Task: Add a signature Ella Clark containing Best wishes for a prosperous new year, Ella Clark to email address softage.10@softage.net and add a label Employee engagement
Action: Mouse moved to (94, 103)
Screenshot: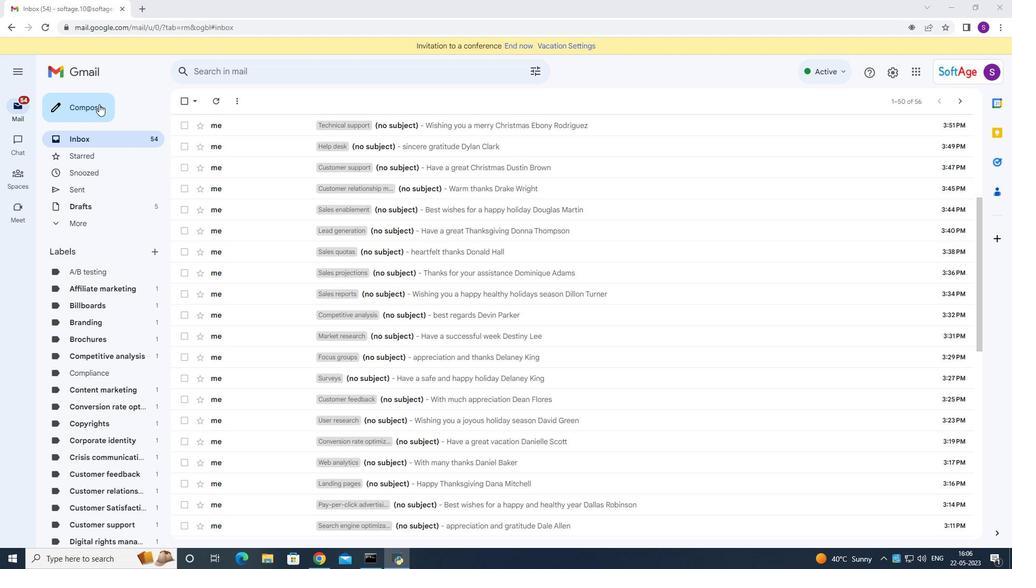 
Action: Mouse pressed left at (94, 103)
Screenshot: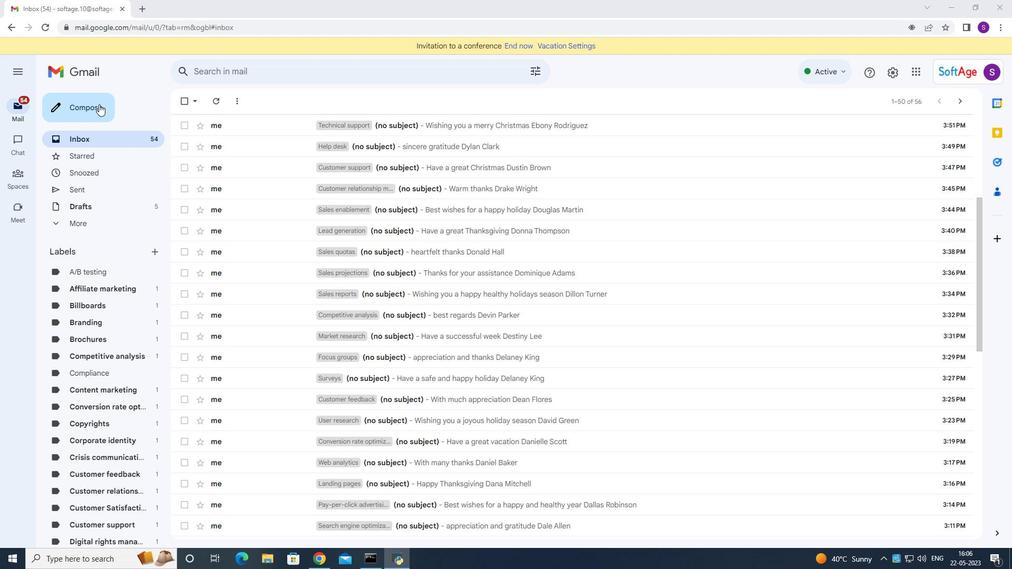 
Action: Mouse moved to (851, 535)
Screenshot: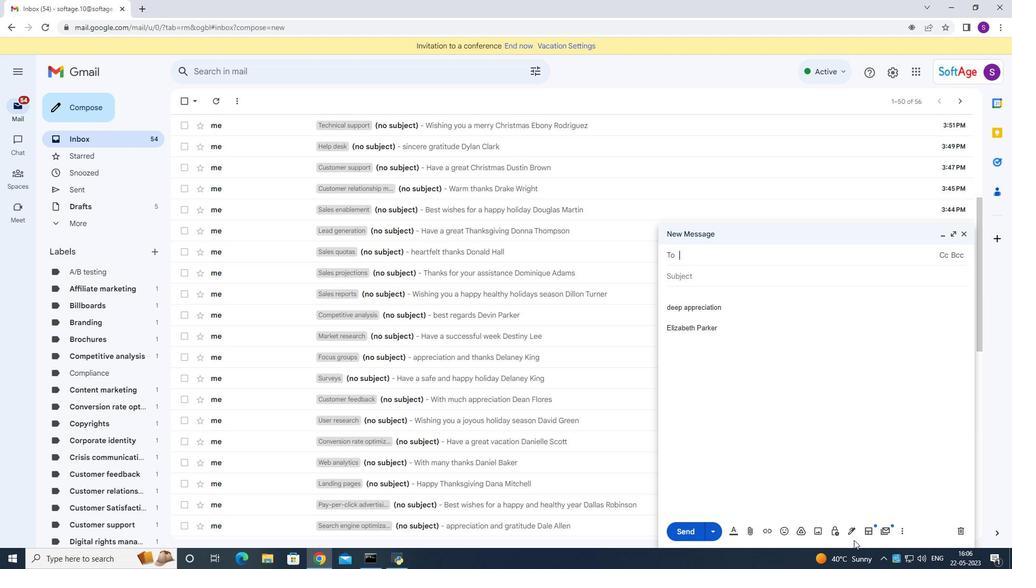 
Action: Mouse pressed left at (851, 535)
Screenshot: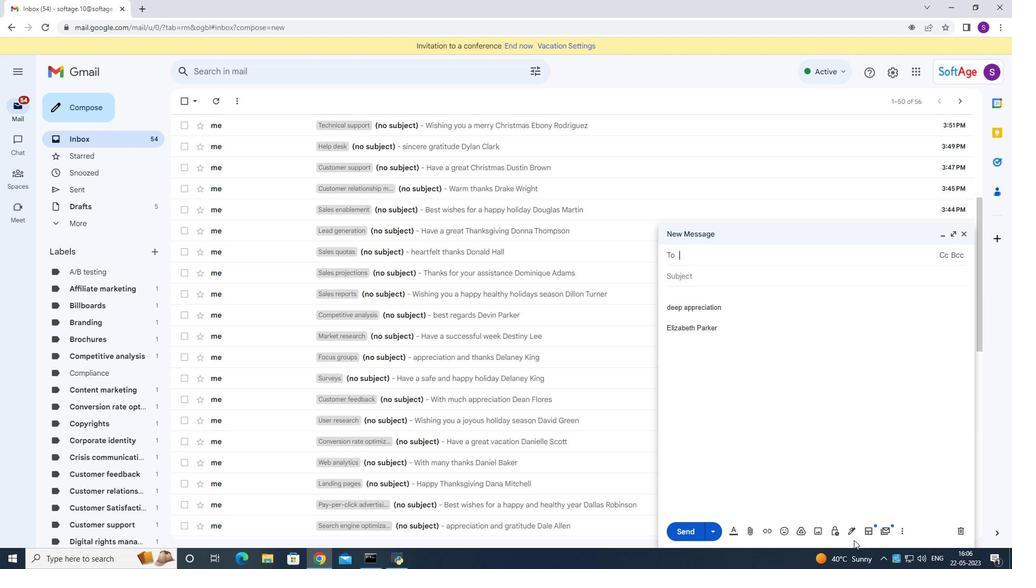 
Action: Mouse moved to (866, 472)
Screenshot: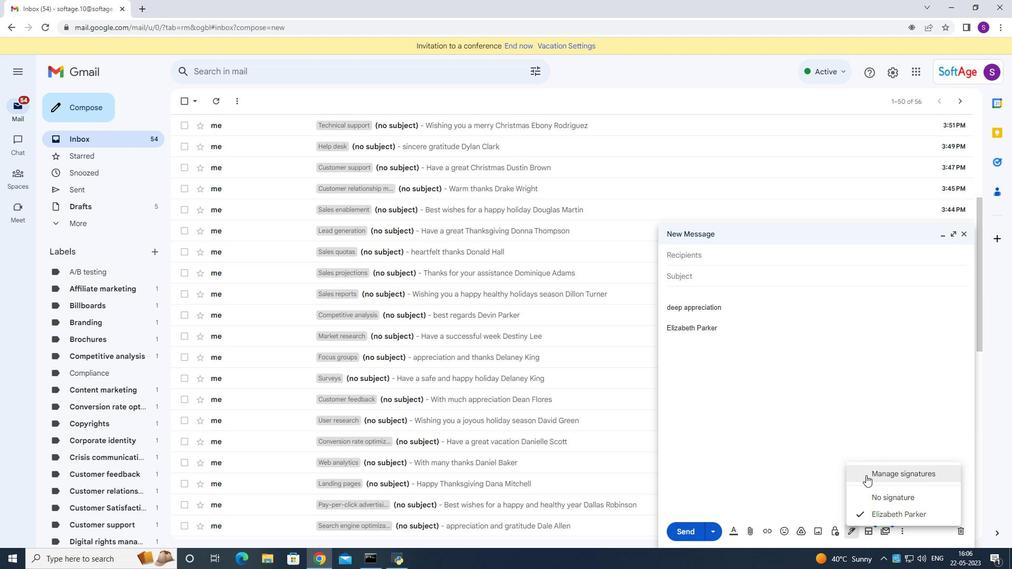 
Action: Mouse pressed left at (866, 472)
Screenshot: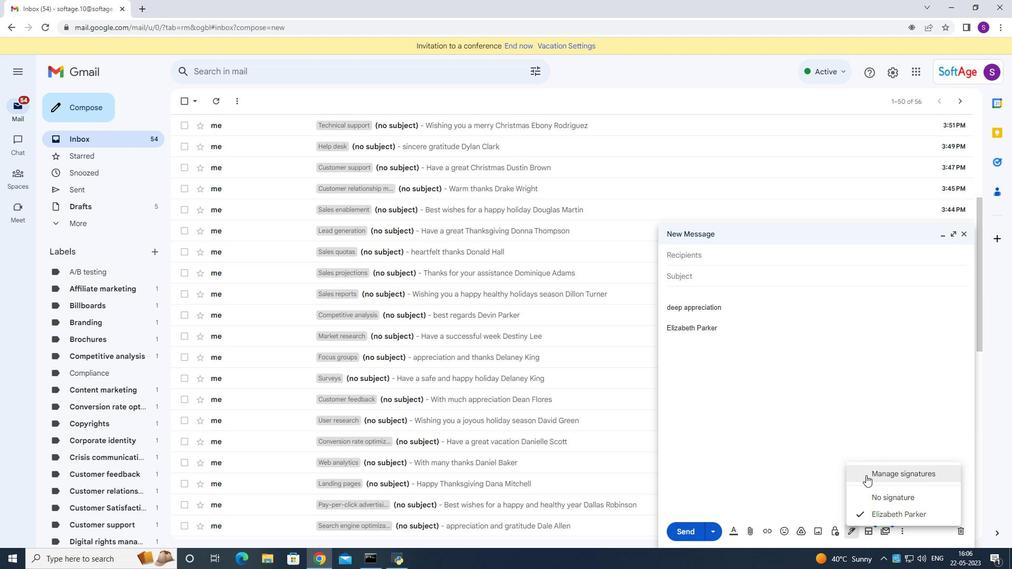 
Action: Mouse moved to (498, 295)
Screenshot: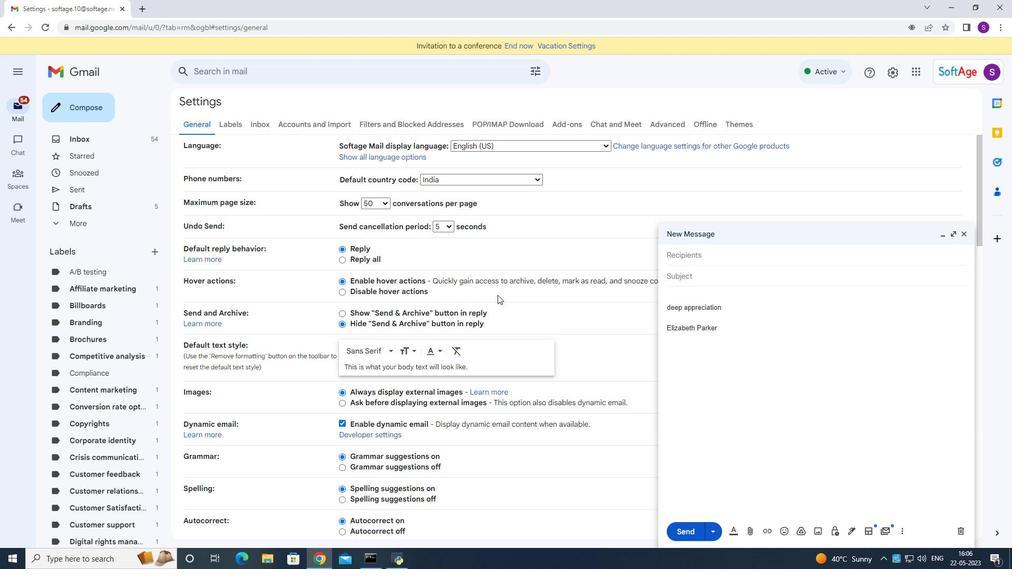 
Action: Mouse scrolled (498, 294) with delta (0, 0)
Screenshot: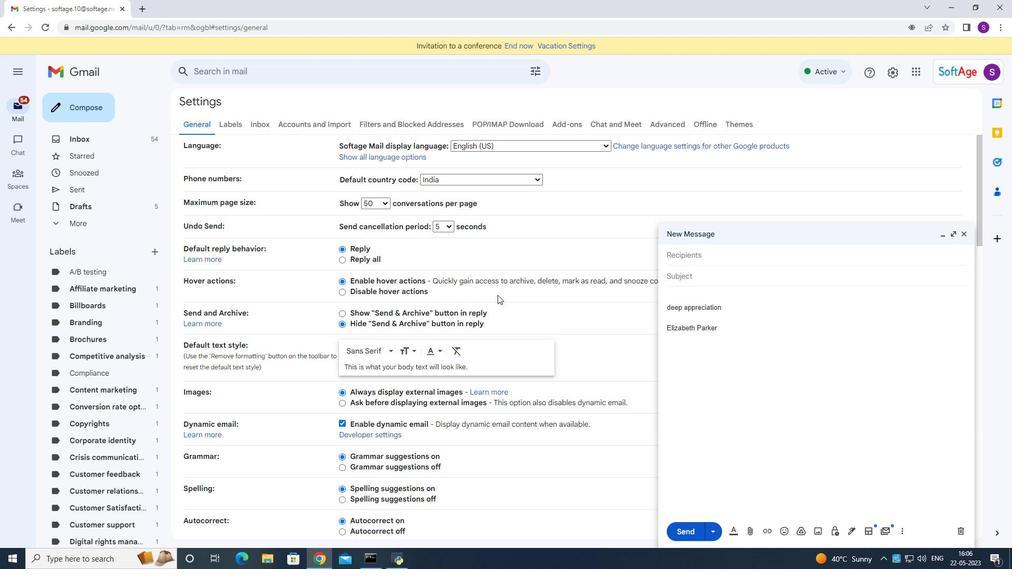 
Action: Mouse moved to (500, 298)
Screenshot: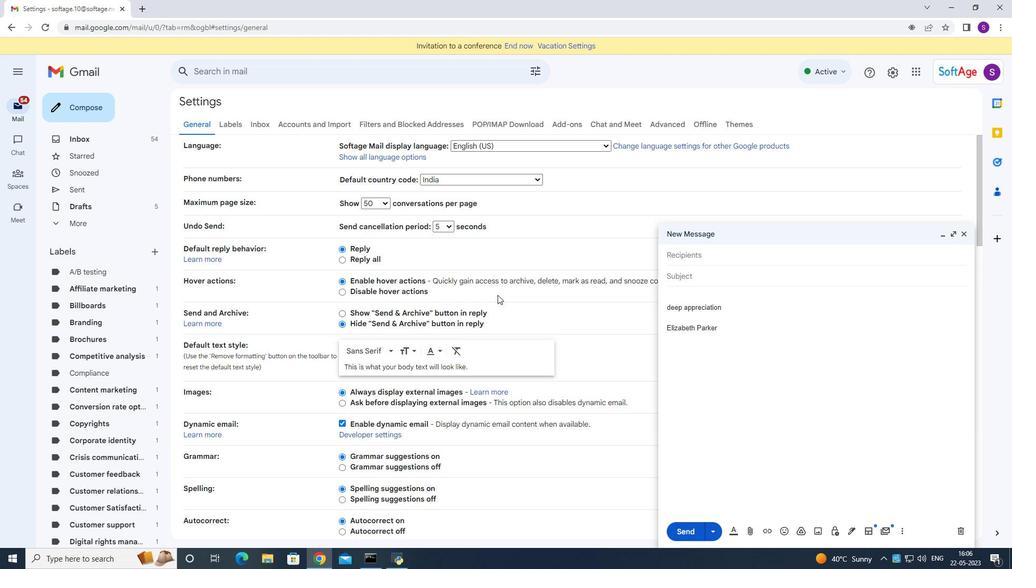 
Action: Mouse scrolled (500, 296) with delta (0, 0)
Screenshot: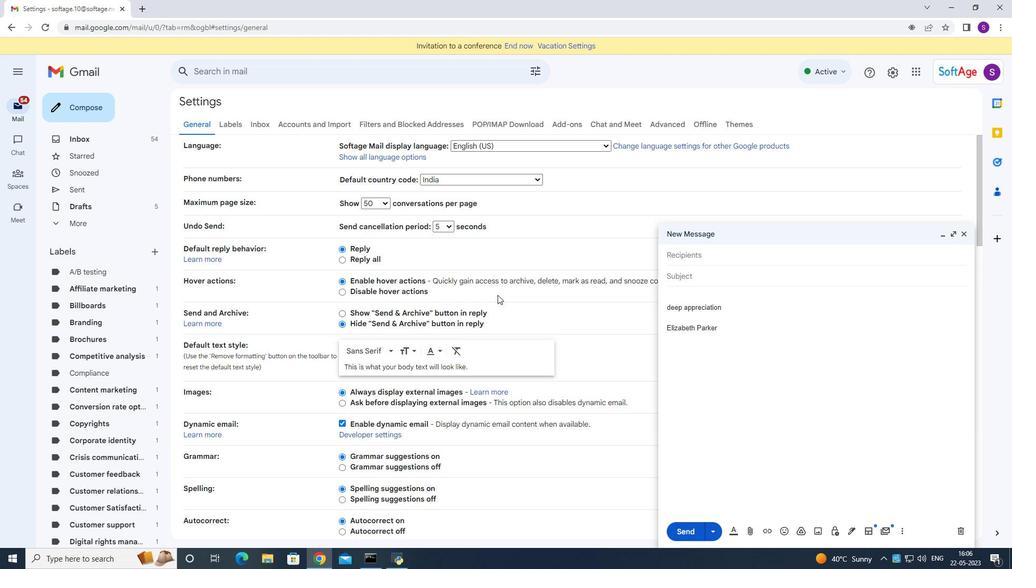 
Action: Mouse moved to (500, 299)
Screenshot: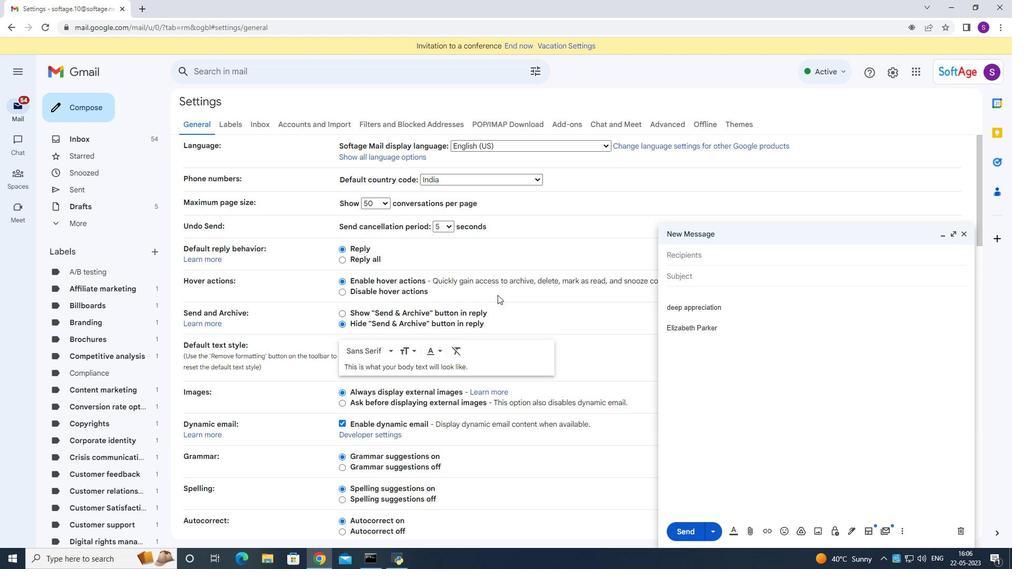 
Action: Mouse scrolled (500, 297) with delta (0, 0)
Screenshot: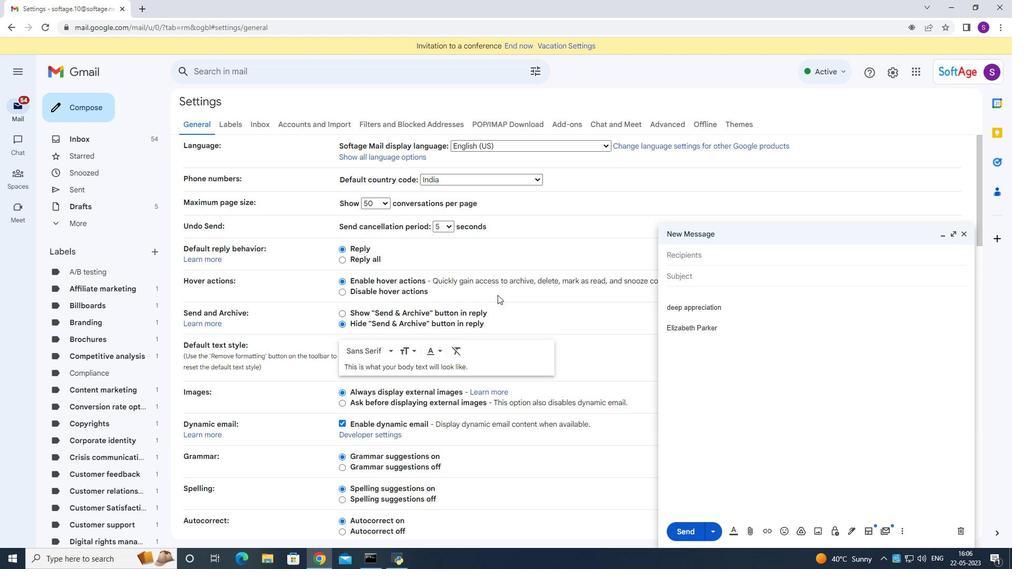 
Action: Mouse moved to (501, 299)
Screenshot: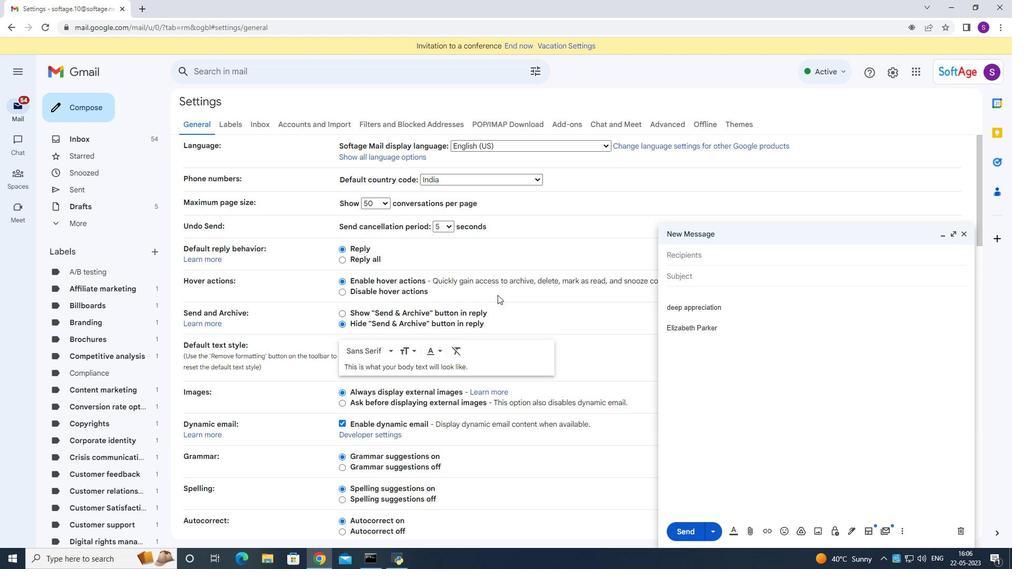 
Action: Mouse scrolled (501, 298) with delta (0, 0)
Screenshot: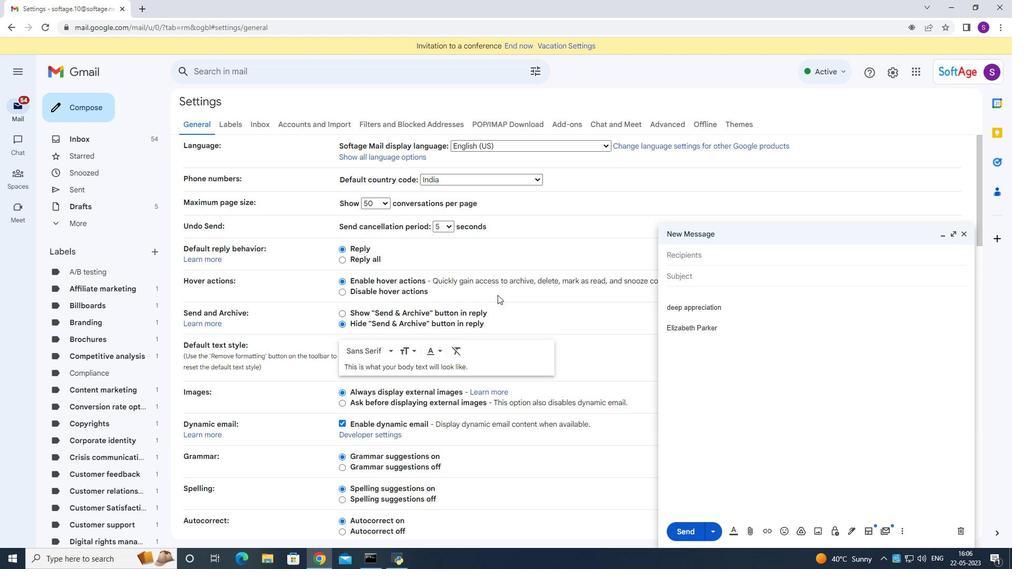 
Action: Mouse moved to (501, 300)
Screenshot: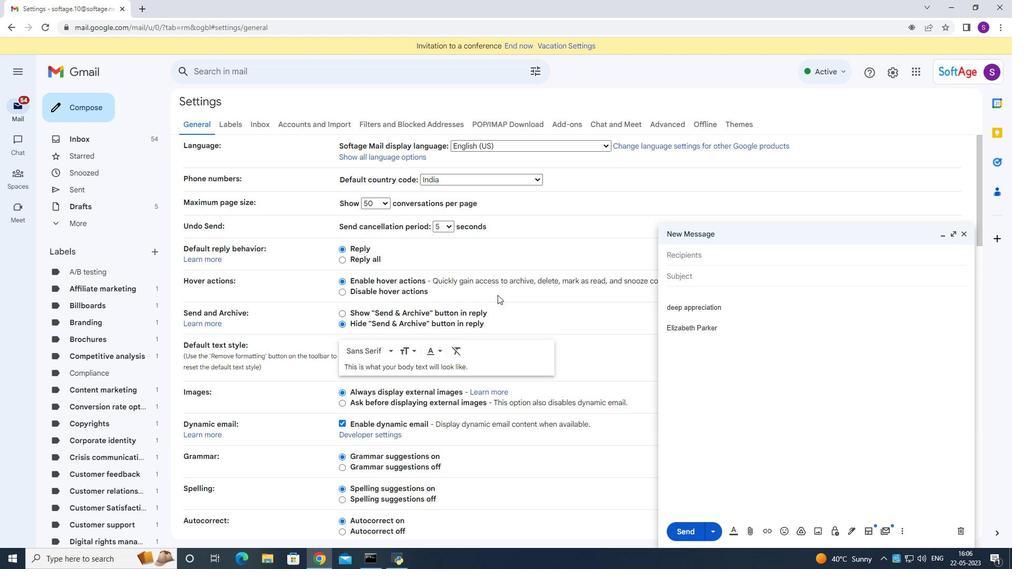 
Action: Mouse scrolled (501, 299) with delta (0, 0)
Screenshot: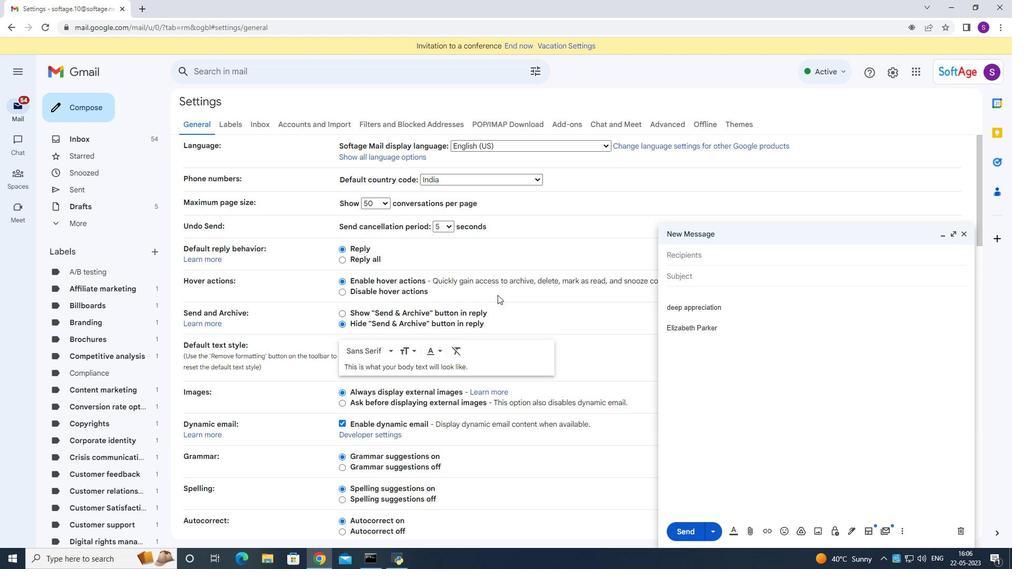 
Action: Mouse moved to (502, 300)
Screenshot: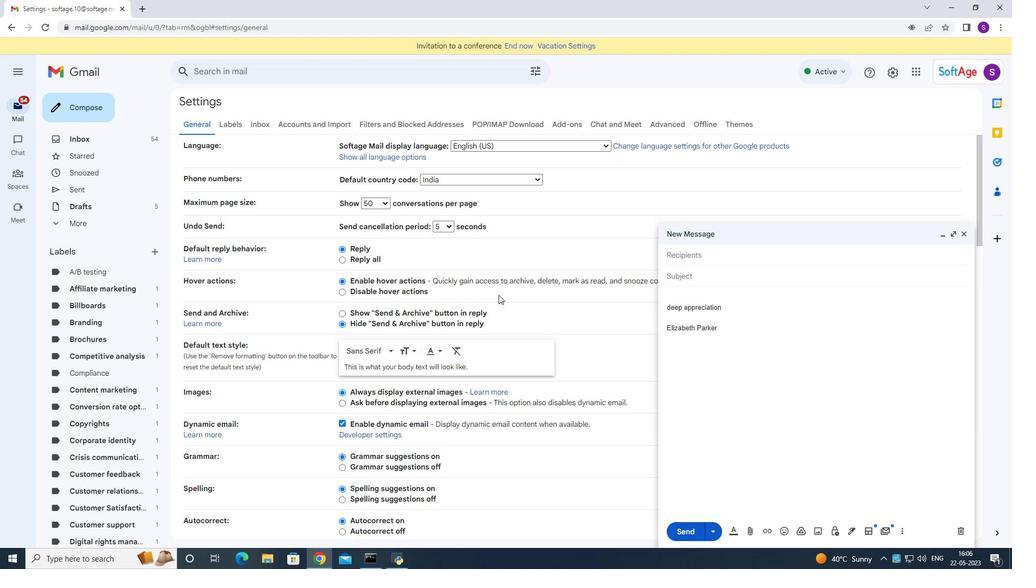 
Action: Mouse scrolled (501, 299) with delta (0, 0)
Screenshot: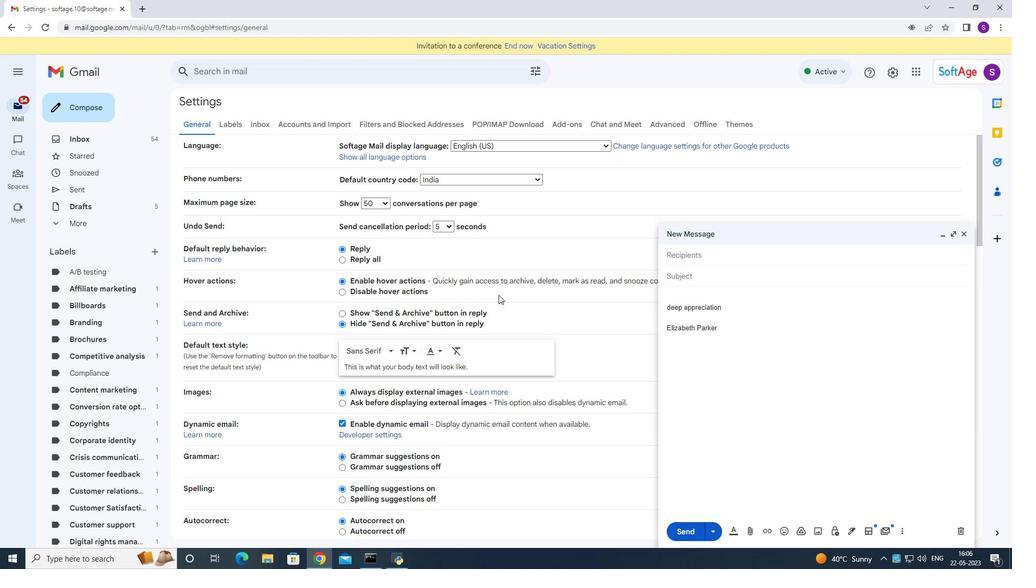 
Action: Mouse moved to (491, 326)
Screenshot: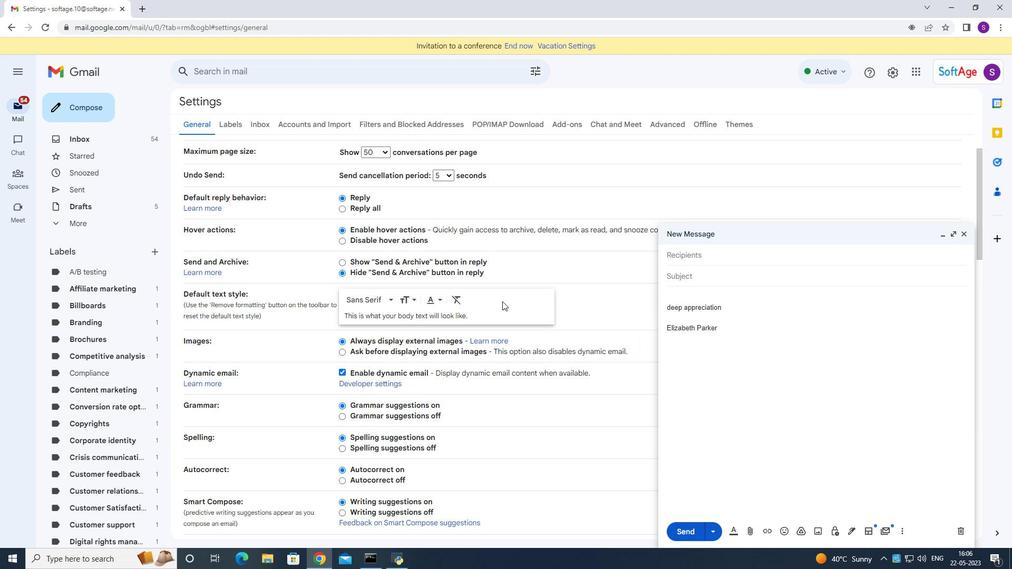 
Action: Mouse scrolled (491, 325) with delta (0, 0)
Screenshot: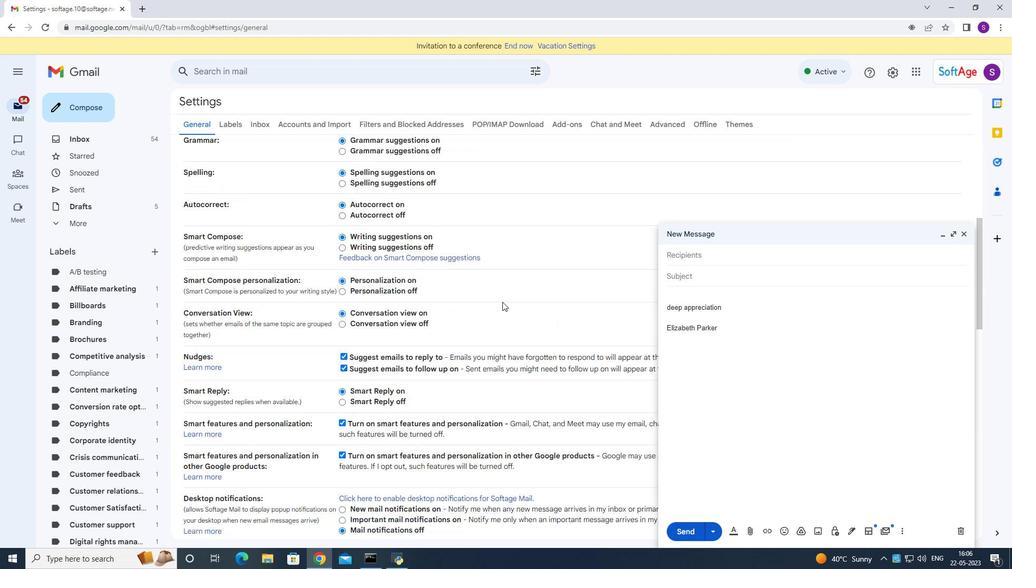 
Action: Mouse moved to (488, 330)
Screenshot: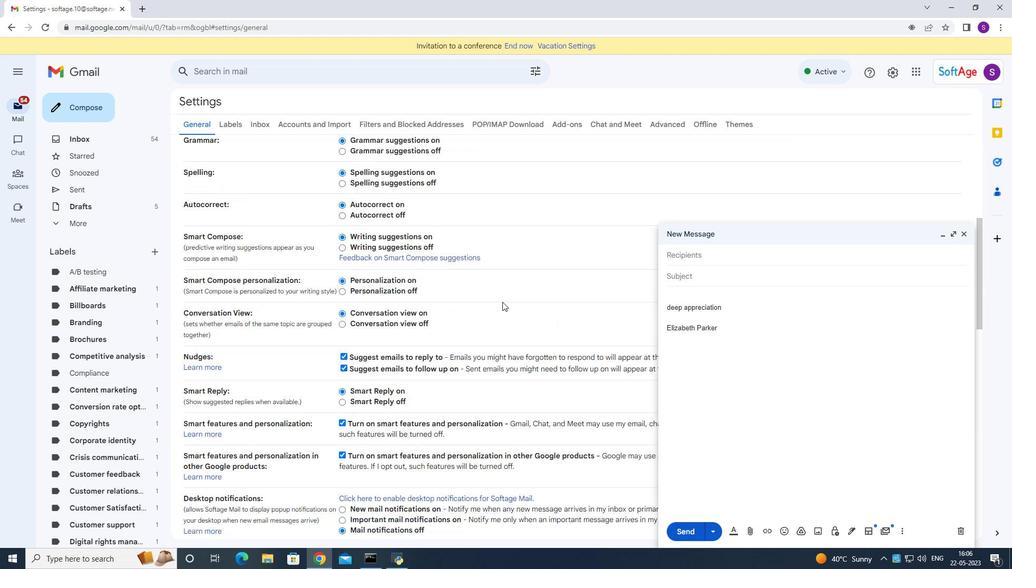 
Action: Mouse scrolled (488, 329) with delta (0, 0)
Screenshot: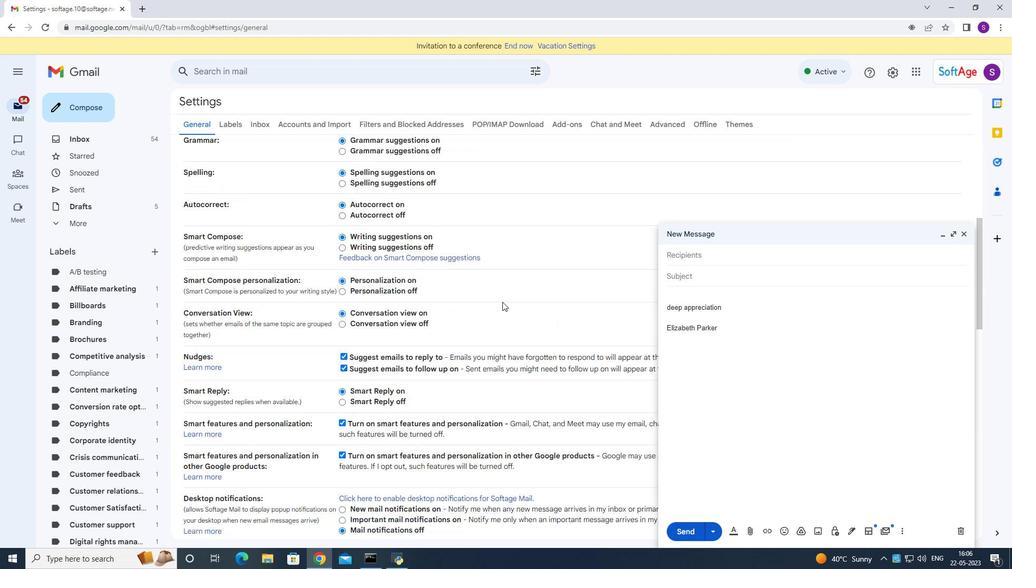 
Action: Mouse moved to (488, 330)
Screenshot: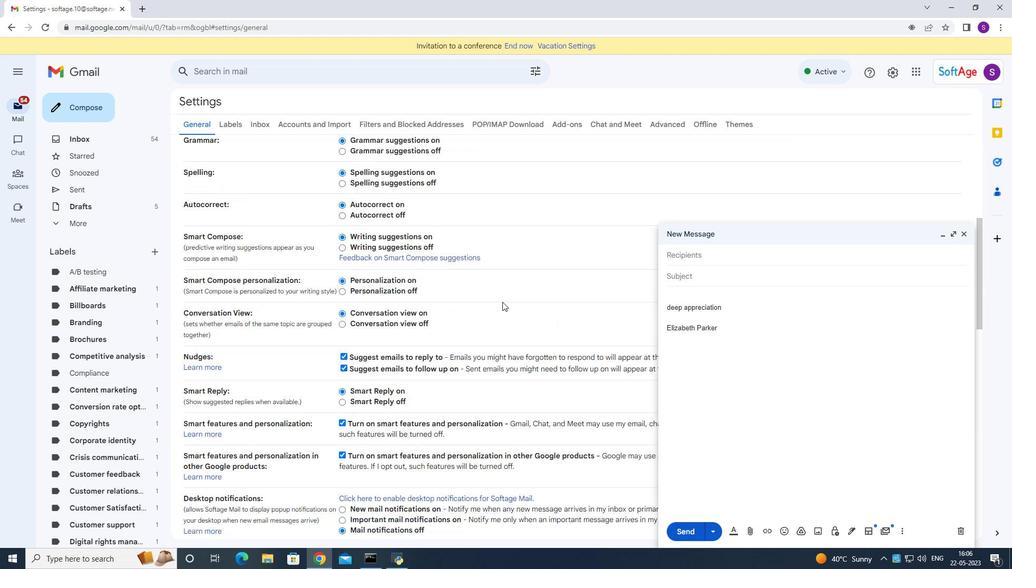 
Action: Mouse scrolled (488, 330) with delta (0, 0)
Screenshot: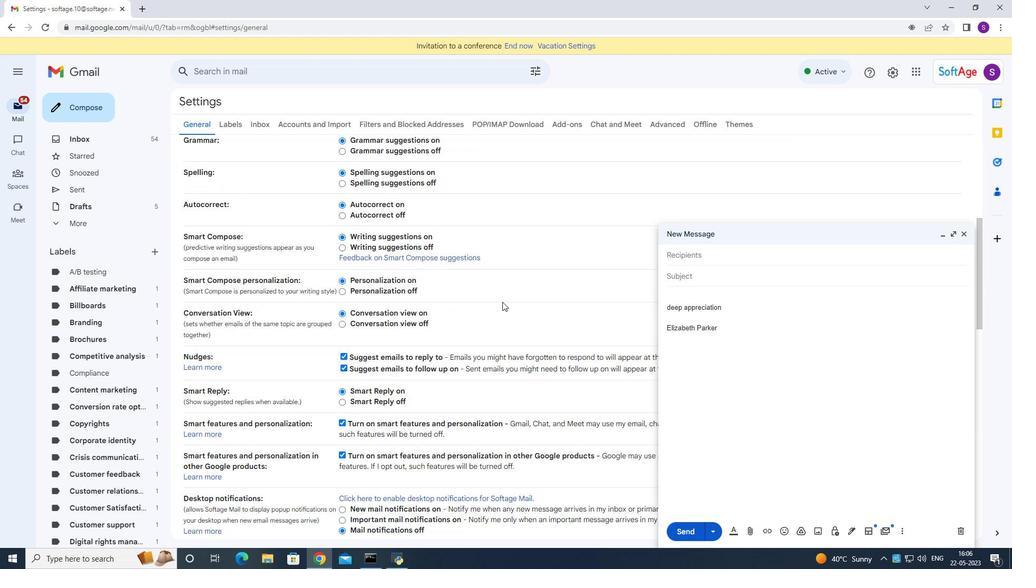 
Action: Mouse scrolled (488, 330) with delta (0, 0)
Screenshot: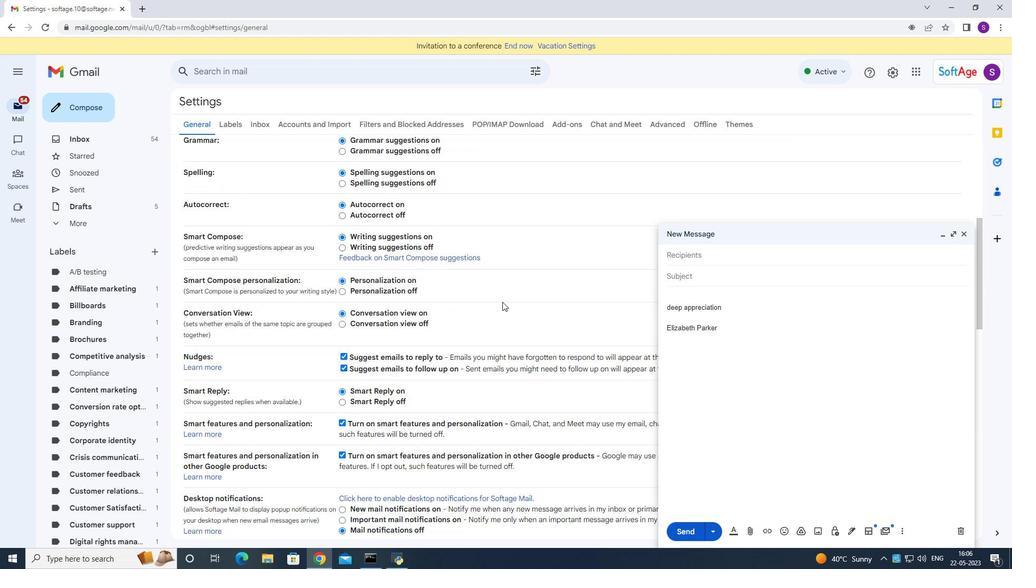 
Action: Mouse moved to (401, 427)
Screenshot: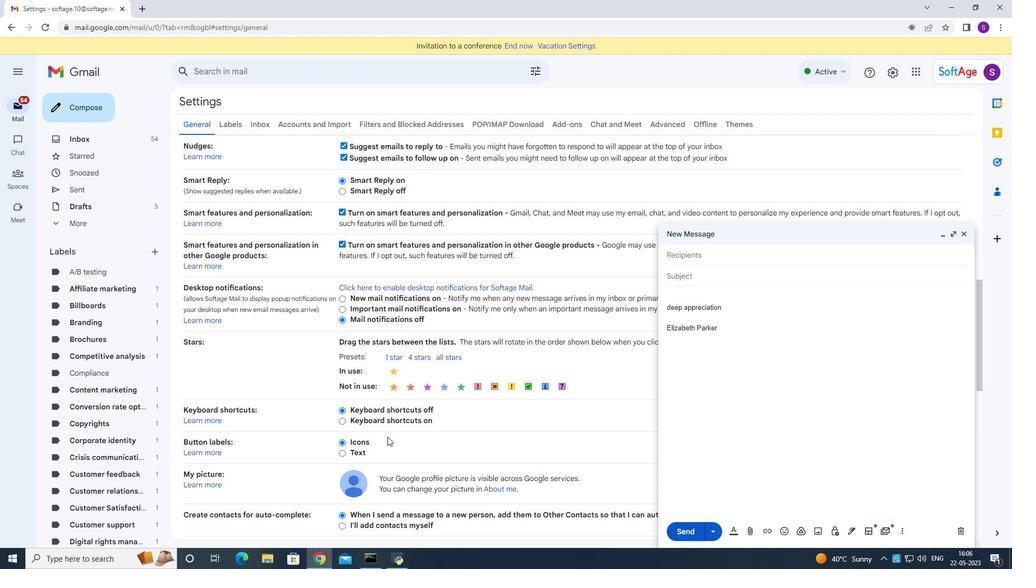 
Action: Mouse scrolled (401, 426) with delta (0, 0)
Screenshot: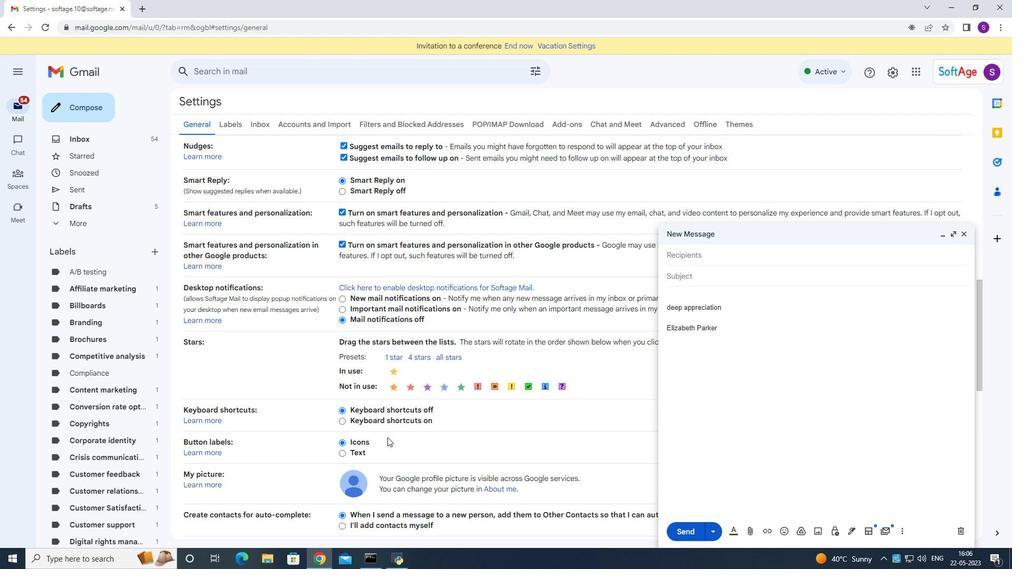 
Action: Mouse moved to (401, 427)
Screenshot: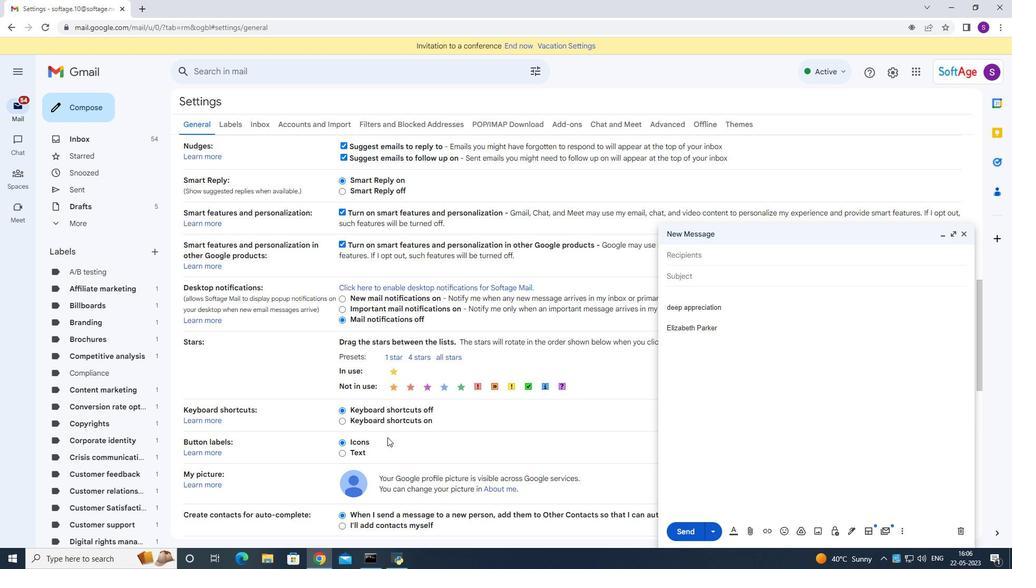 
Action: Mouse scrolled (401, 426) with delta (0, 0)
Screenshot: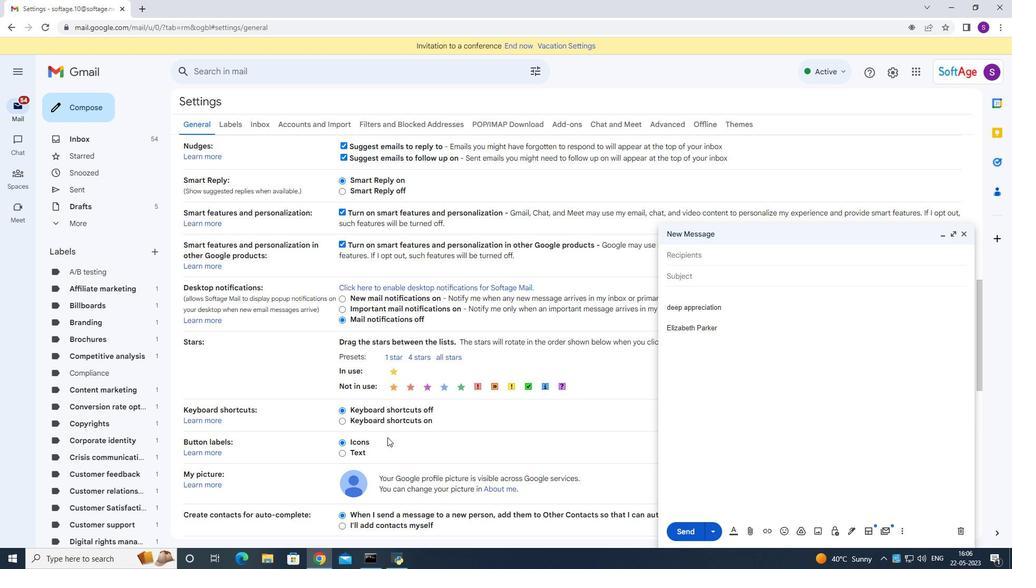 
Action: Mouse moved to (402, 425)
Screenshot: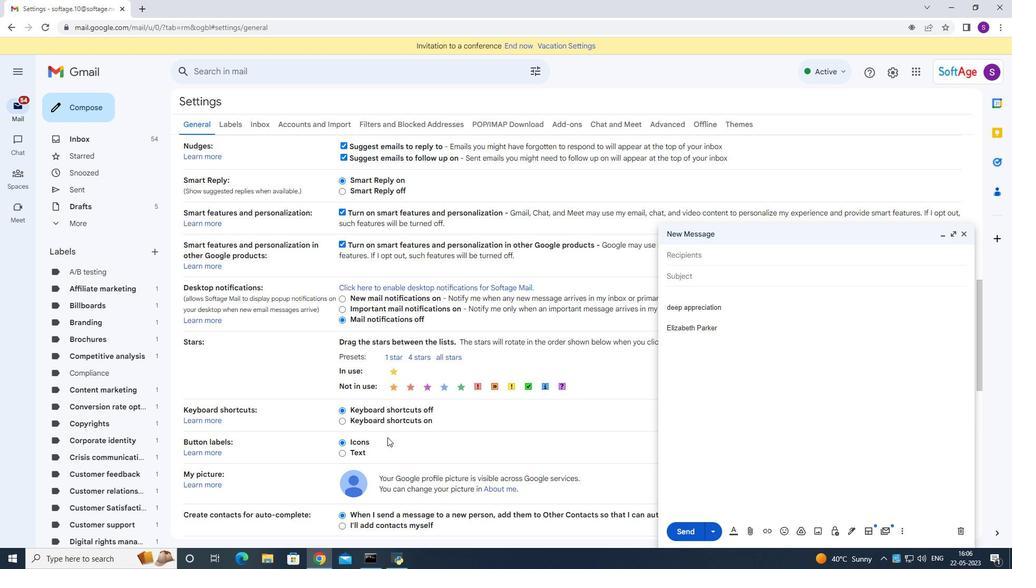 
Action: Mouse scrolled (402, 425) with delta (0, 0)
Screenshot: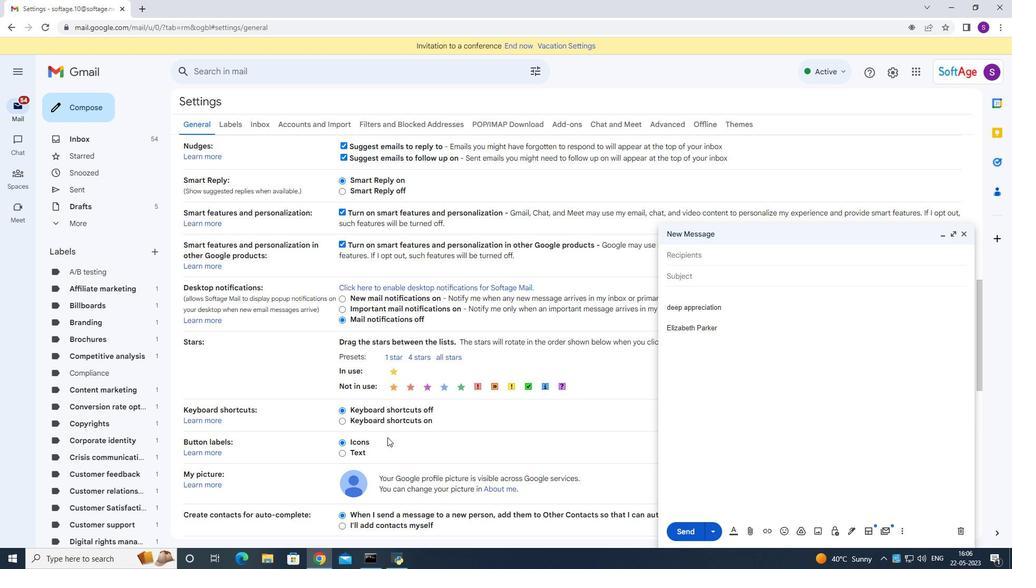 
Action: Mouse moved to (405, 422)
Screenshot: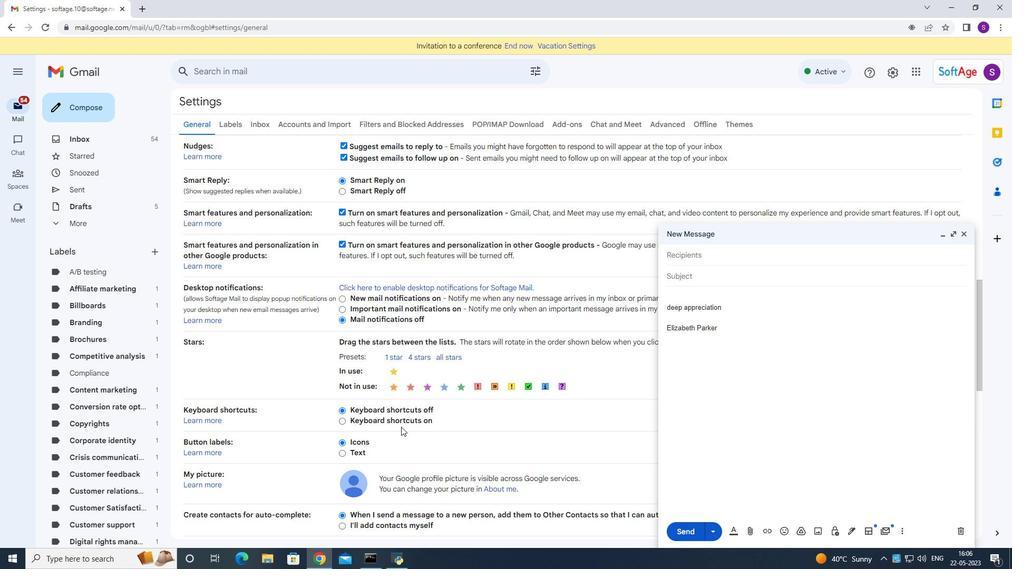 
Action: Mouse scrolled (405, 421) with delta (0, 0)
Screenshot: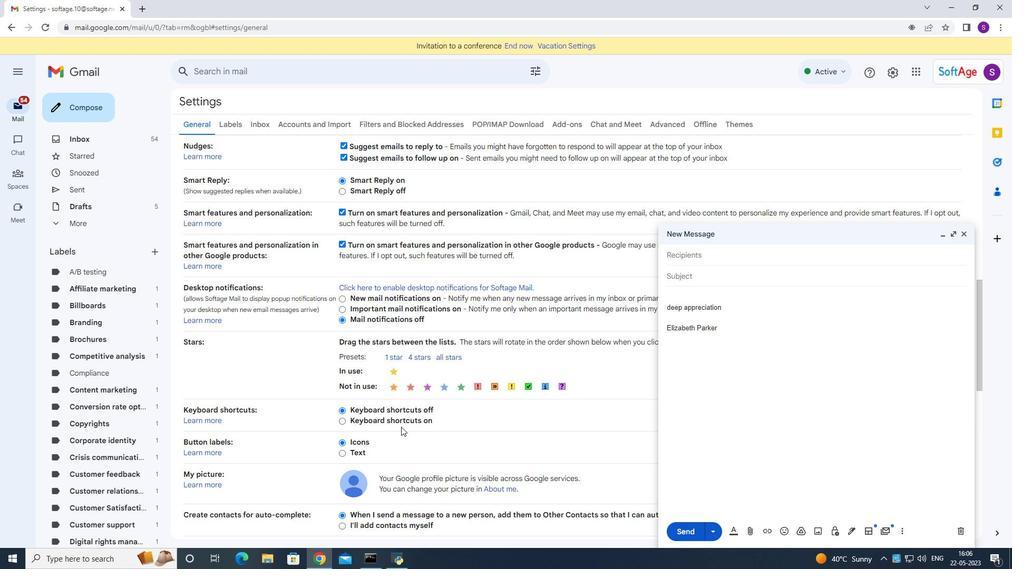 
Action: Mouse moved to (409, 416)
Screenshot: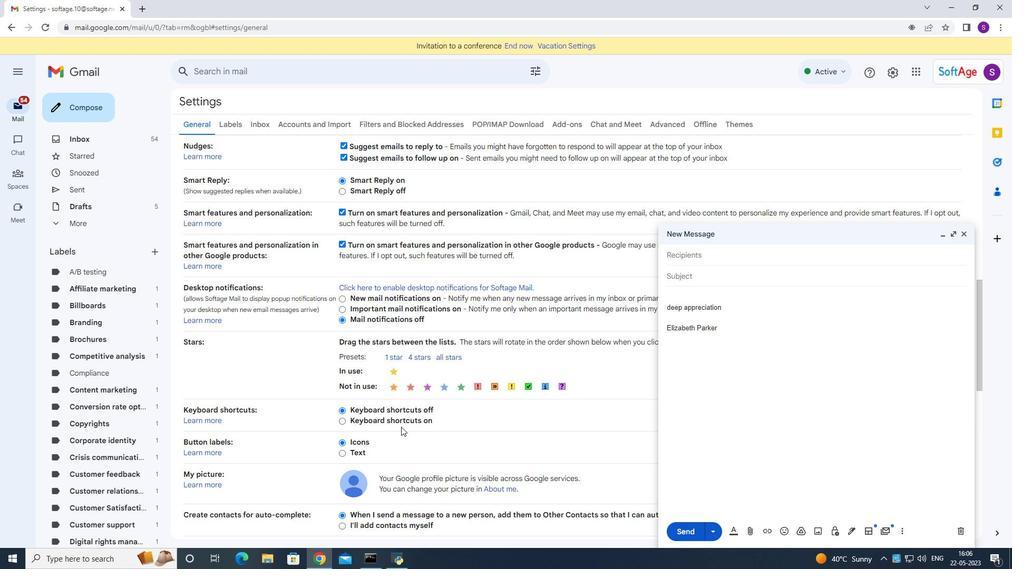 
Action: Mouse scrolled (409, 415) with delta (0, 0)
Screenshot: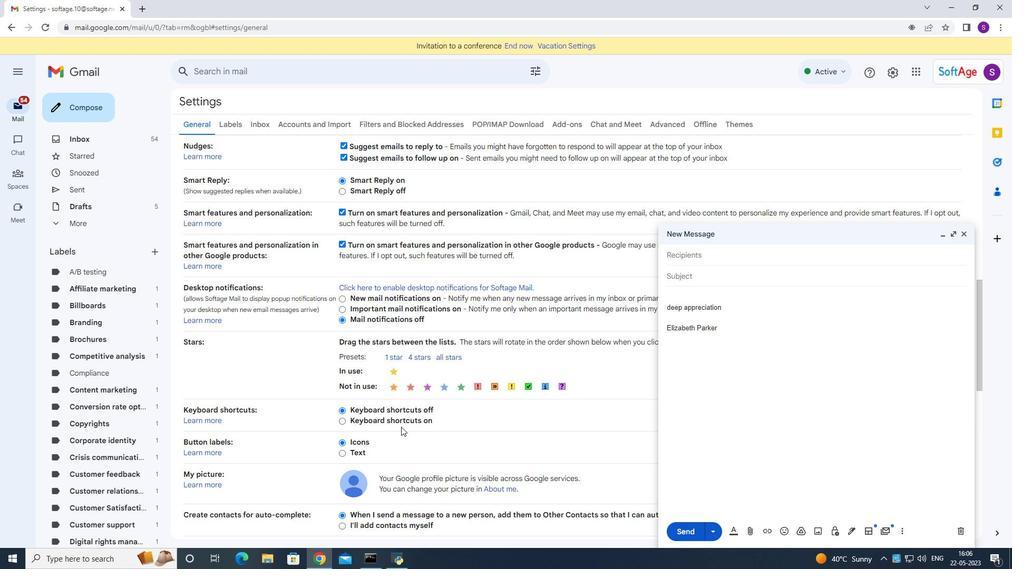 
Action: Mouse moved to (431, 294)
Screenshot: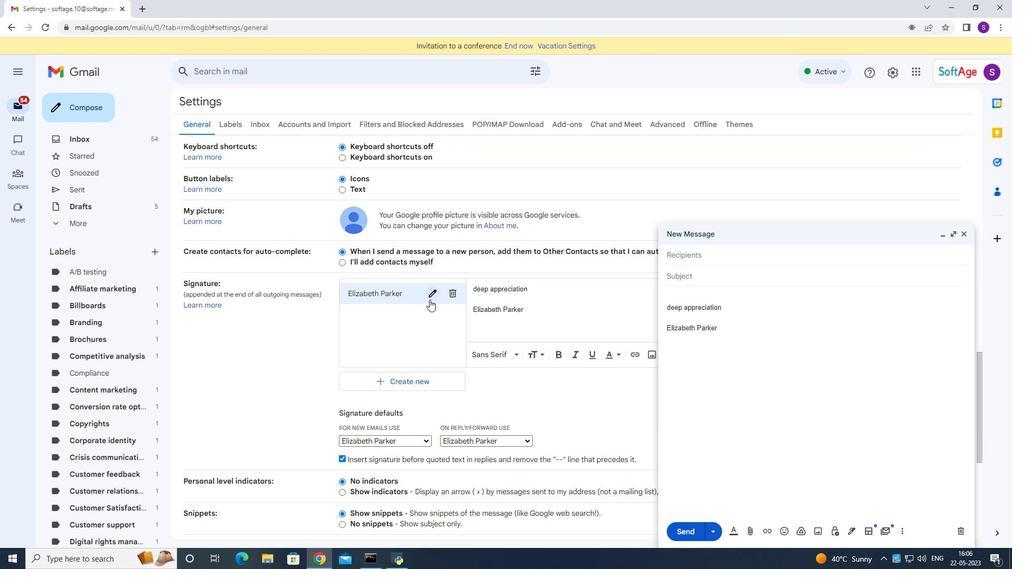 
Action: Mouse pressed left at (431, 294)
Screenshot: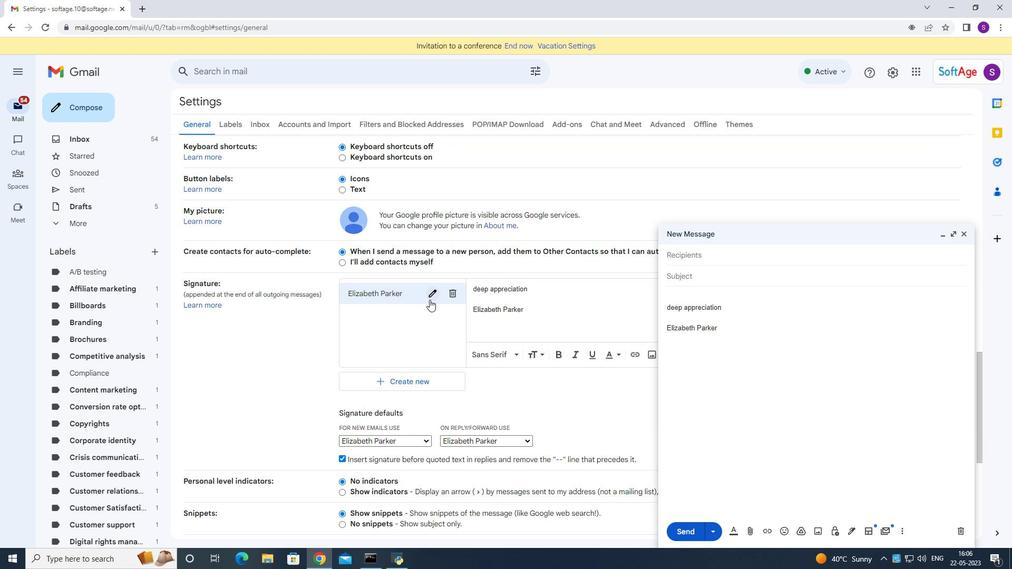 
Action: Mouse moved to (424, 277)
Screenshot: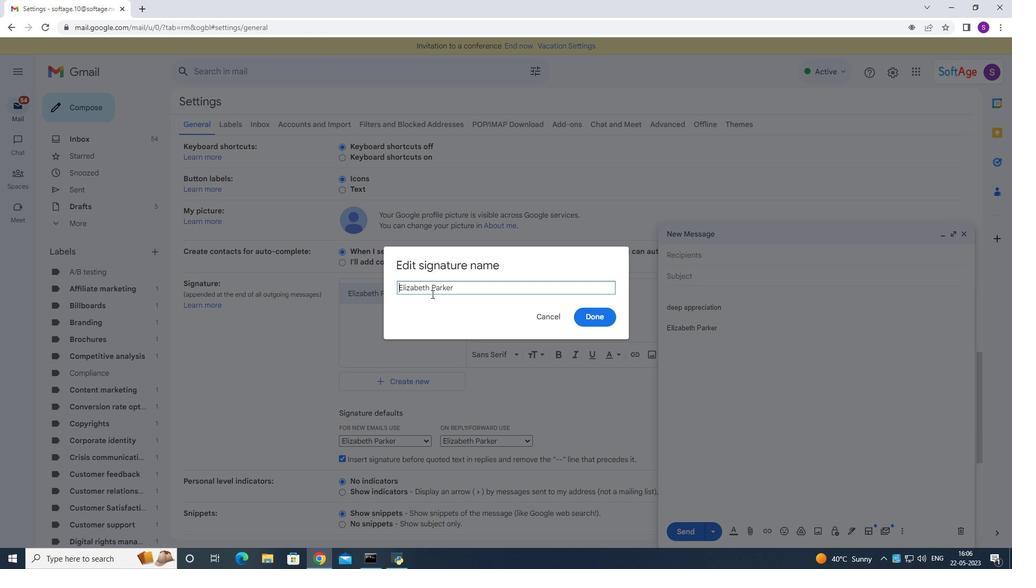 
Action: Key pressed ctrl+A
Screenshot: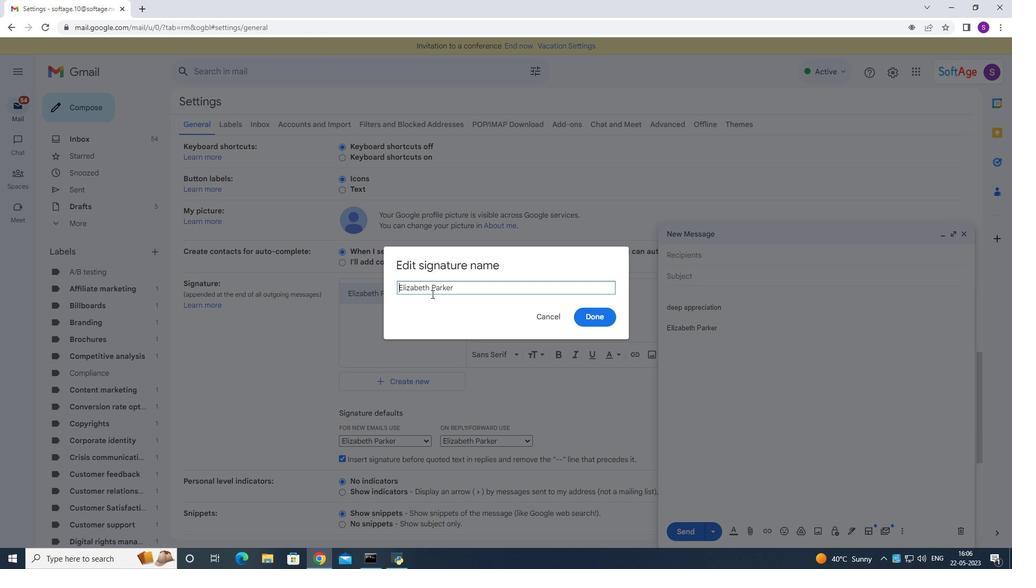 
Action: Mouse moved to (422, 269)
Screenshot: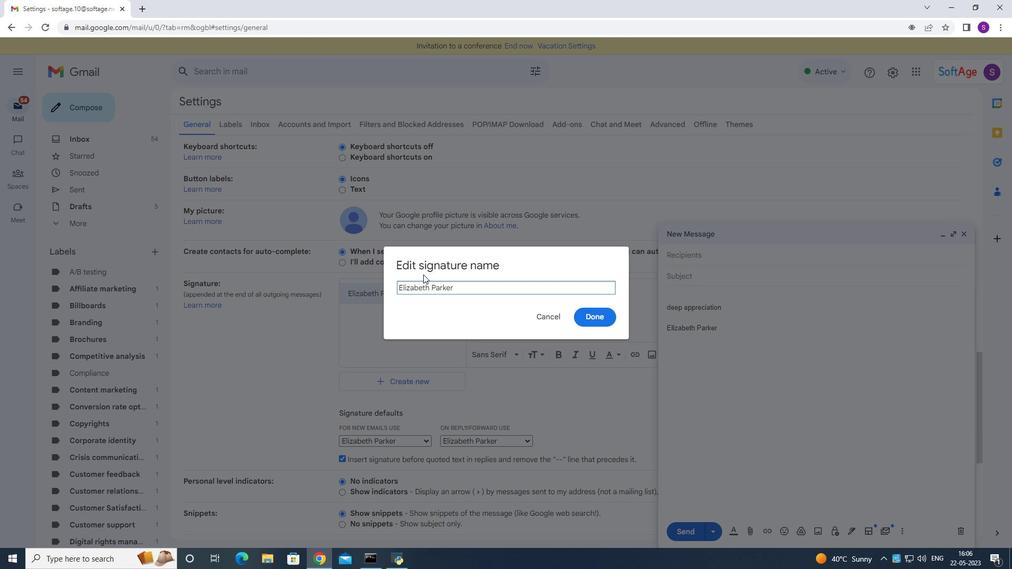 
Action: Key pressed <Key.backspace><Key.shift><Key.shift><Key.shift><Key.shift><Key.shift><Key.shift><Key.shift><Key.shift><Key.shift><Key.shift><Key.shift><Key.shift><Key.shift><Key.shift><Key.shift>Ella<Key.space><Key.shift>Clark<Key.space>
Screenshot: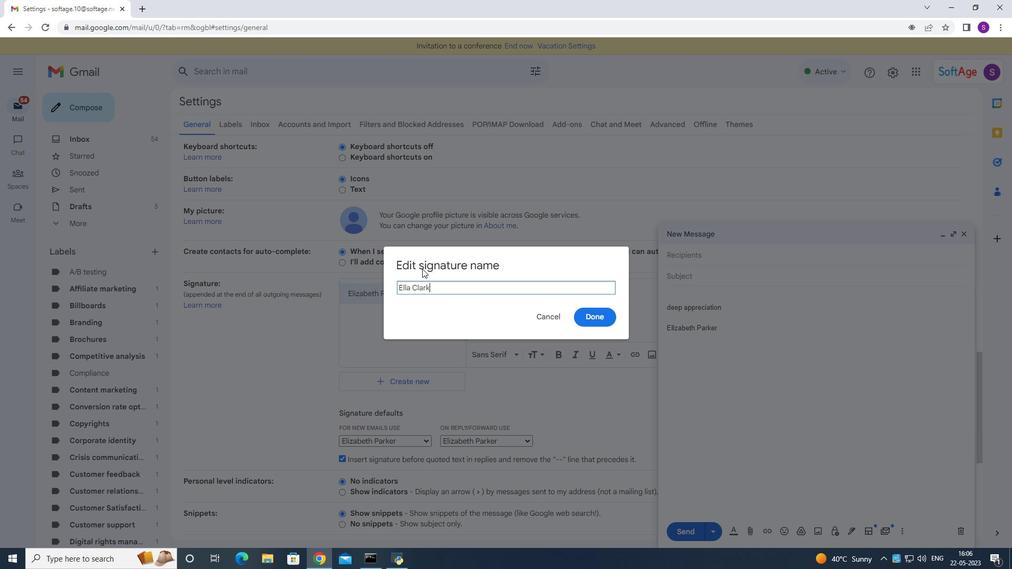
Action: Mouse moved to (582, 316)
Screenshot: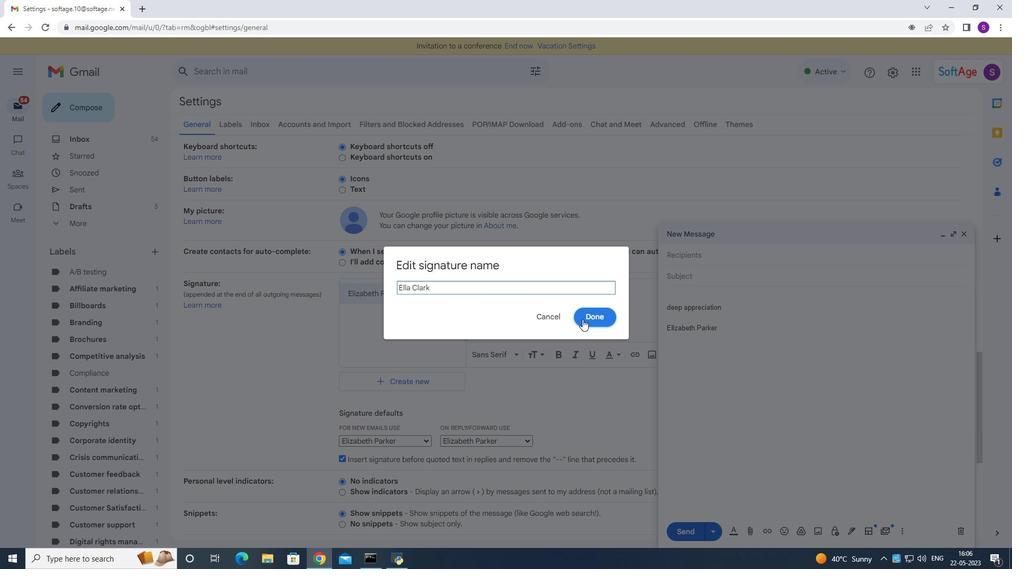 
Action: Mouse pressed left at (582, 316)
Screenshot: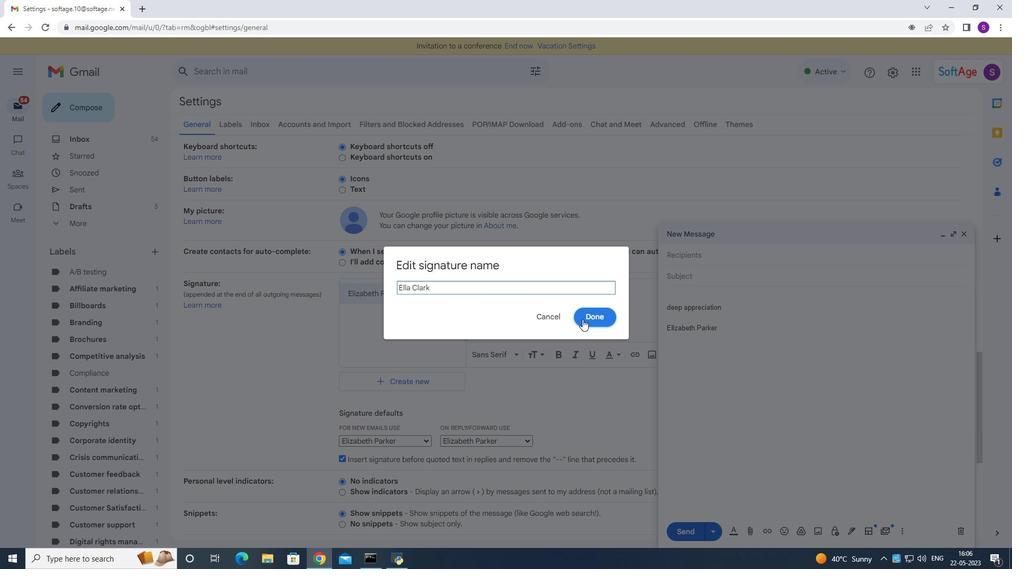 
Action: Mouse moved to (541, 287)
Screenshot: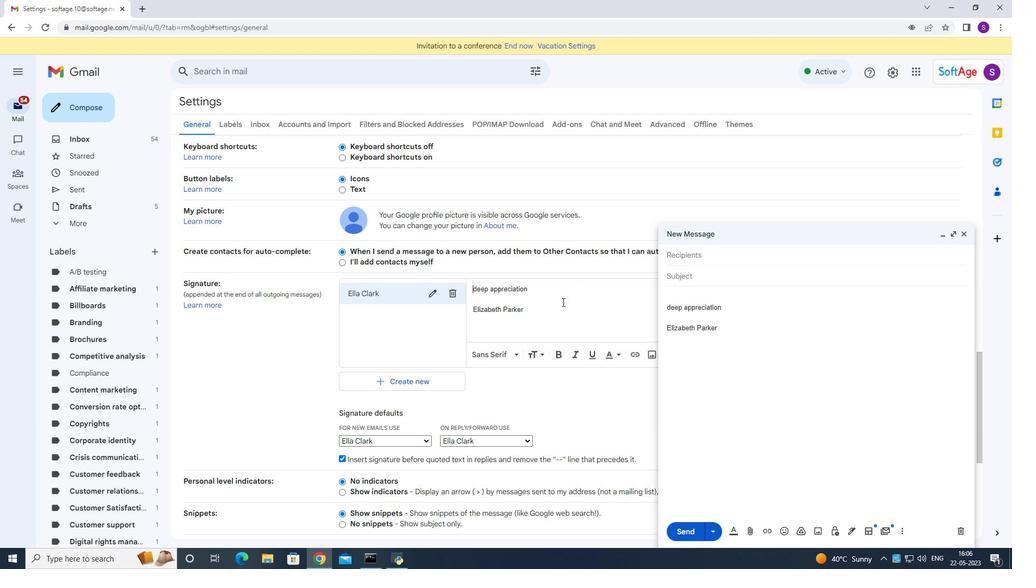 
Action: Mouse pressed left at (541, 287)
Screenshot: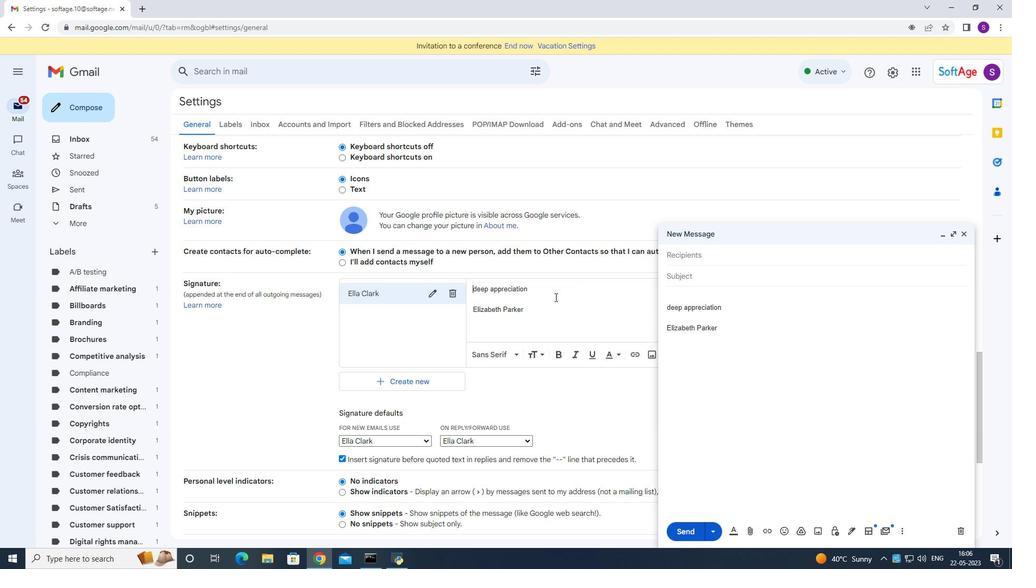 
Action: Mouse moved to (541, 290)
Screenshot: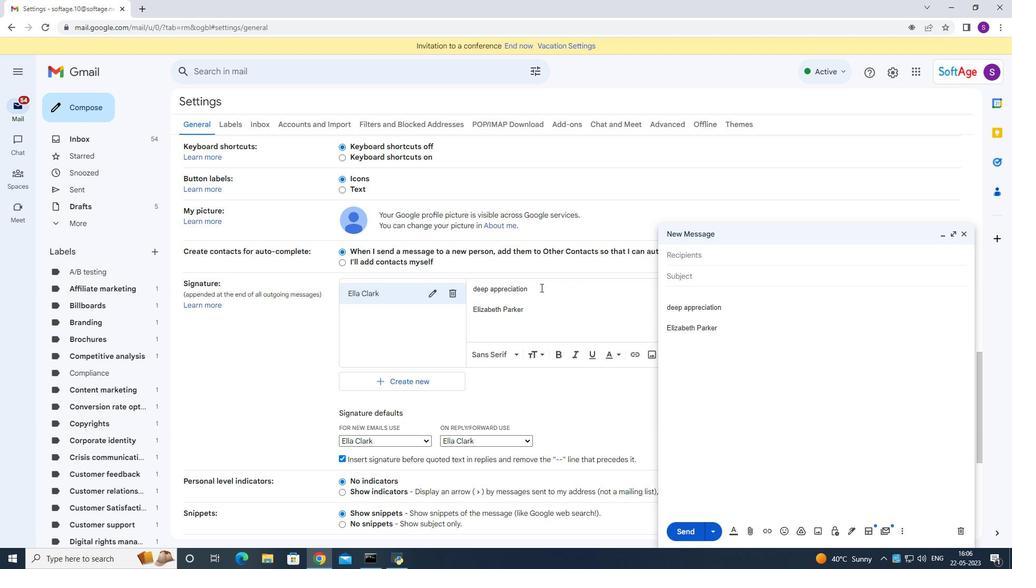 
Action: Key pressed ctrl+A<Key.backspace><Key.shift>Besty<Key.backspace><Key.space>wishes<Key.space>for<Key.space>a<Key.space>prosperous<Key.space>new<Key.space>year<Key.enter><Key.enter><Key.shift>Ella<Key.space><Key.shift>Clark<Key.space>
Screenshot: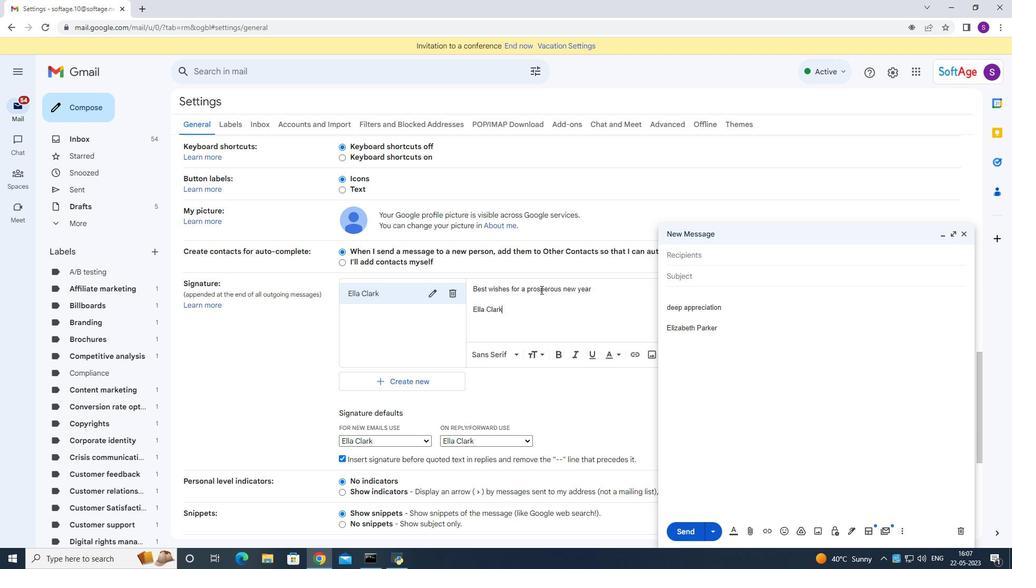
Action: Mouse moved to (510, 379)
Screenshot: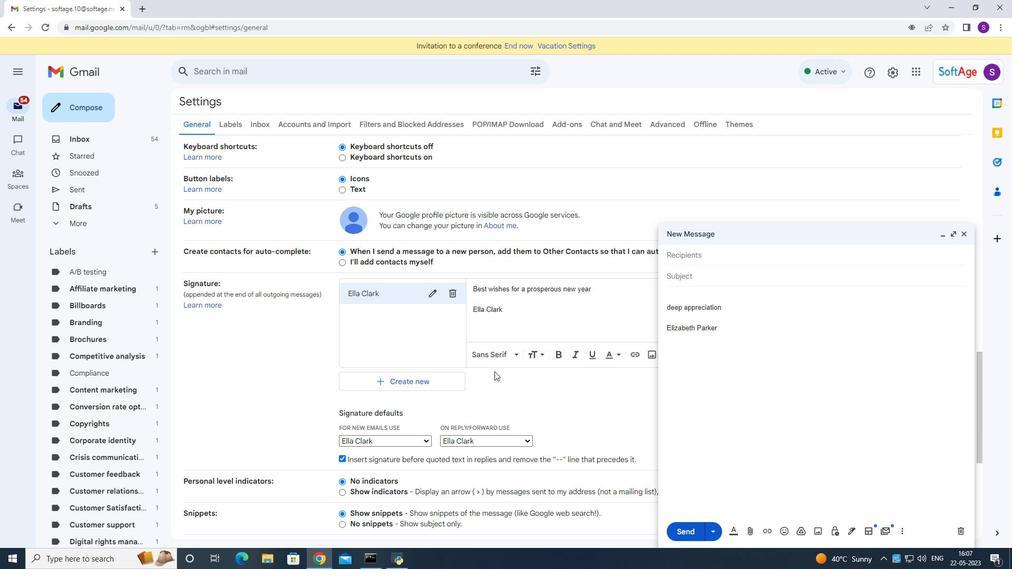 
Action: Mouse scrolled (510, 379) with delta (0, 0)
Screenshot: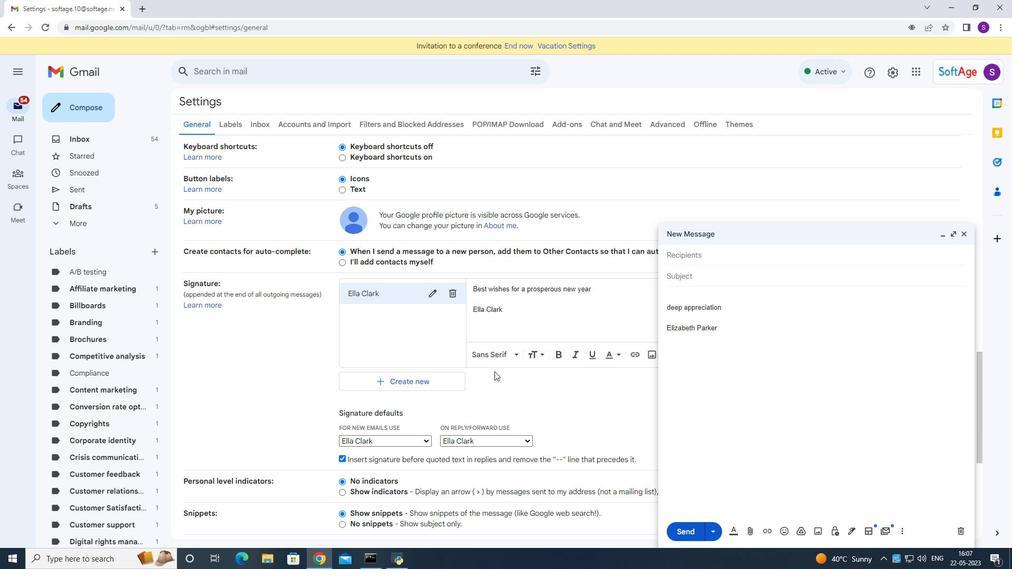 
Action: Mouse moved to (510, 379)
Screenshot: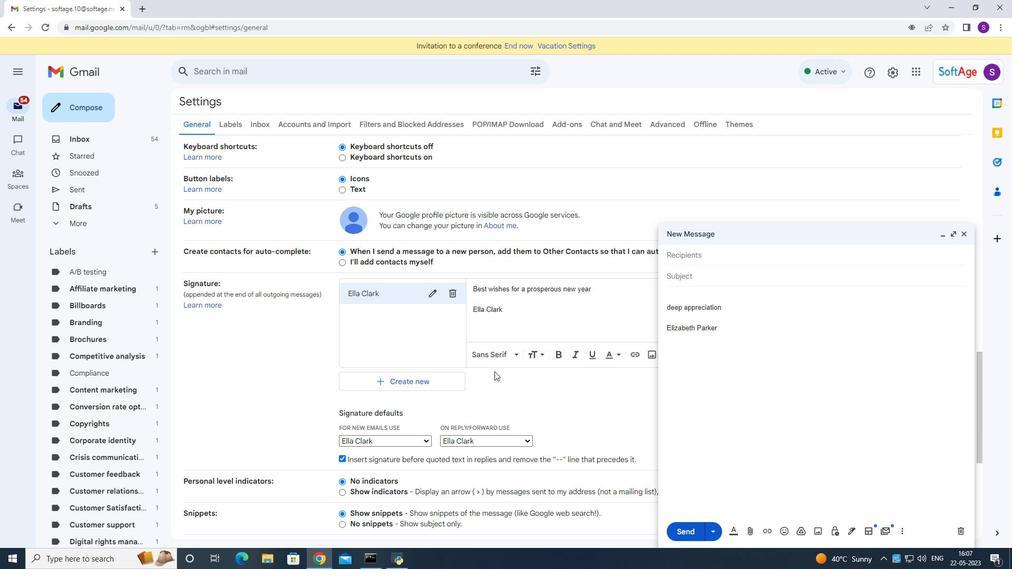 
Action: Mouse scrolled (510, 379) with delta (0, 0)
Screenshot: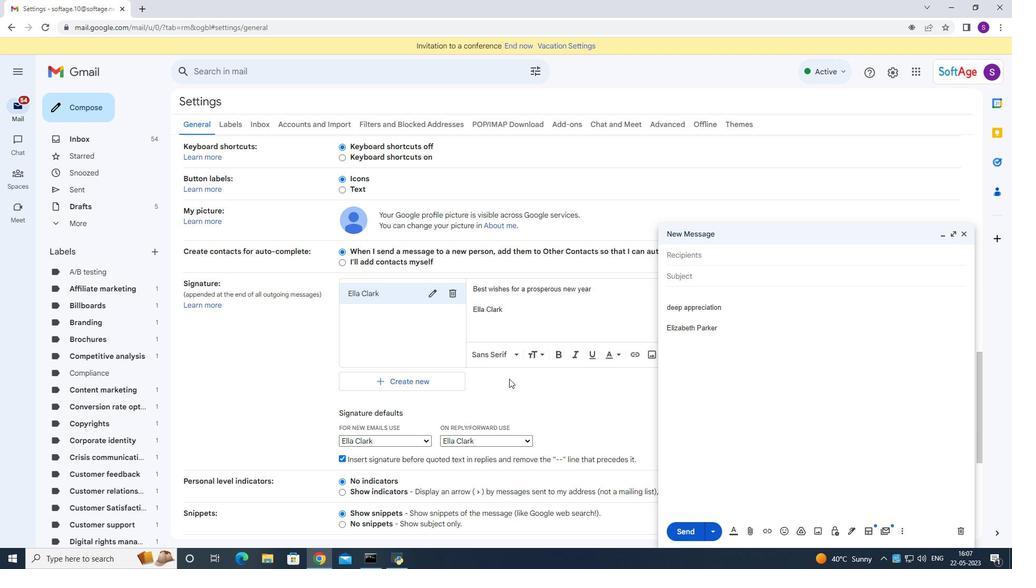 
Action: Mouse moved to (510, 380)
Screenshot: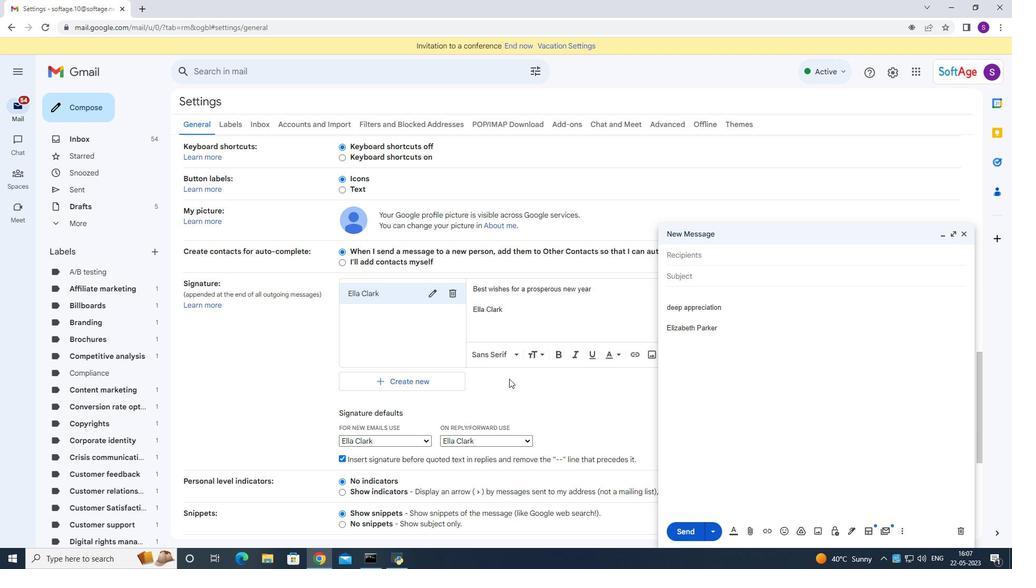 
Action: Mouse scrolled (510, 379) with delta (0, 0)
Screenshot: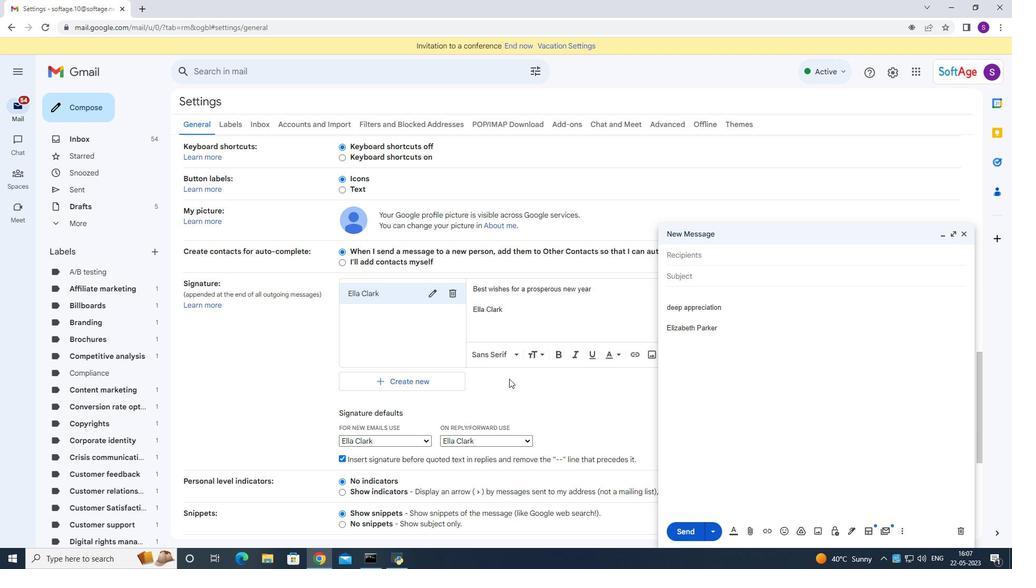 
Action: Mouse scrolled (510, 379) with delta (0, 0)
Screenshot: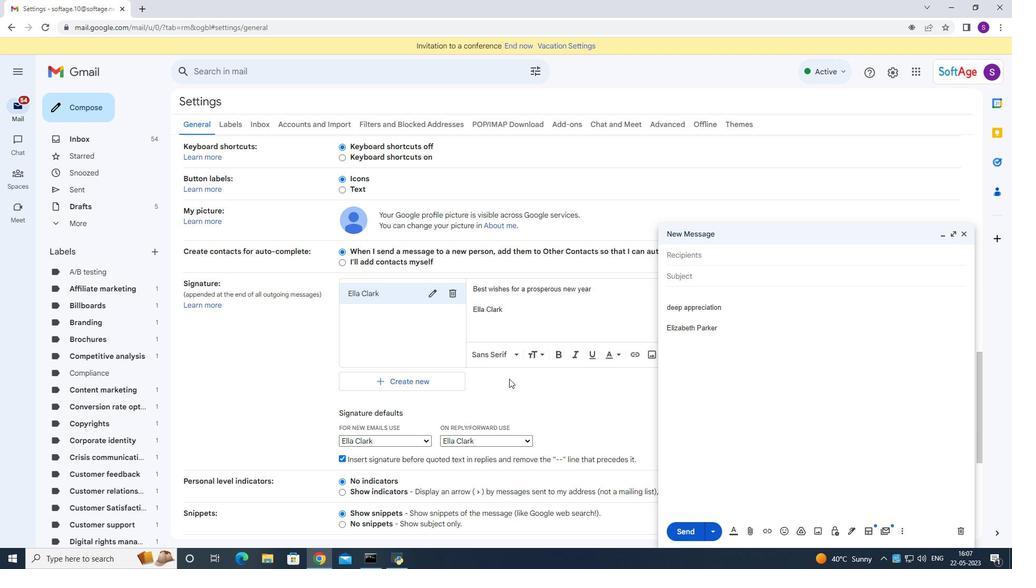 
Action: Mouse scrolled (510, 379) with delta (0, 0)
Screenshot: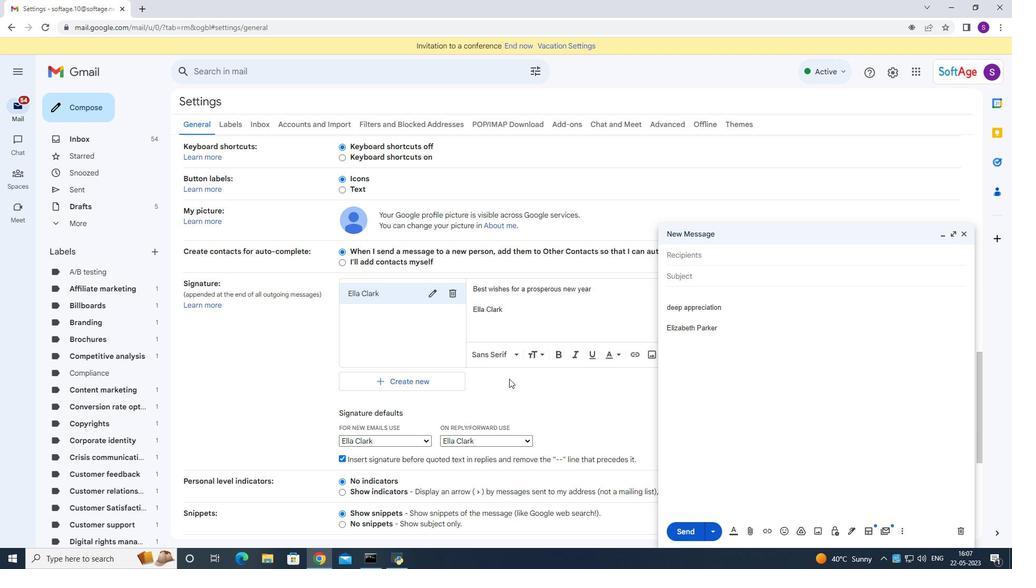 
Action: Mouse moved to (511, 380)
Screenshot: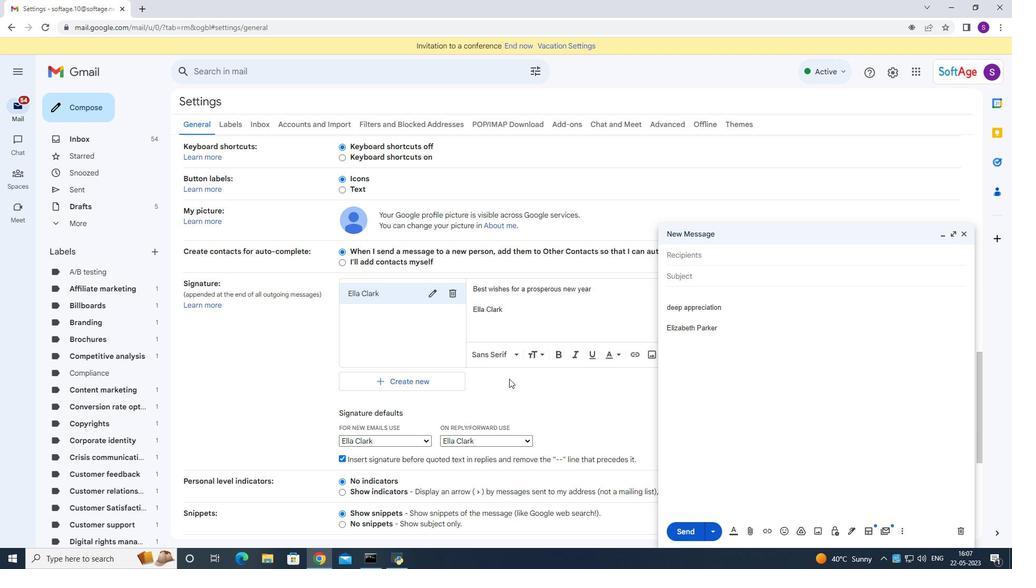 
Action: Mouse scrolled (511, 379) with delta (0, 0)
Screenshot: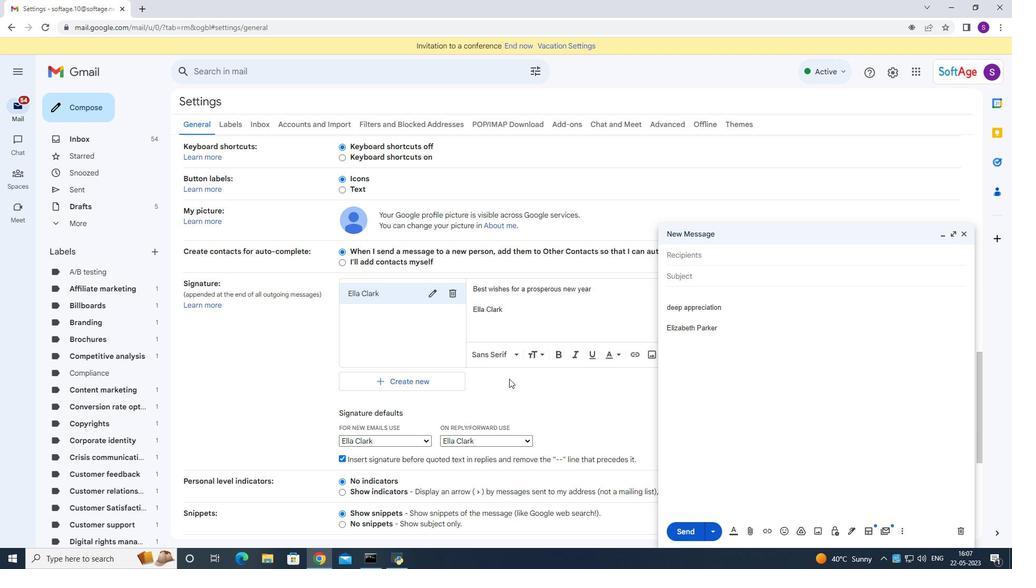 
Action: Mouse moved to (964, 227)
Screenshot: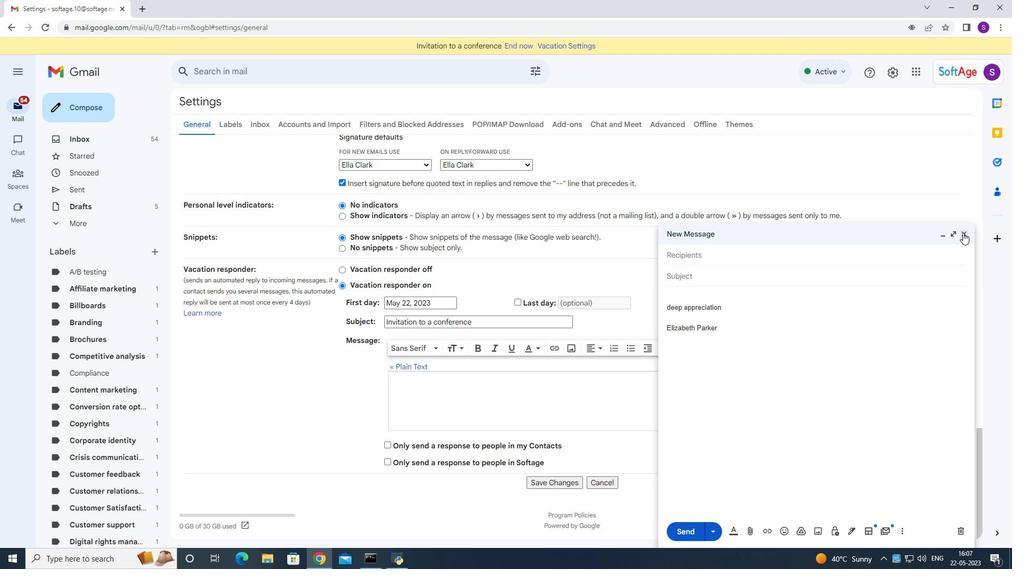 
Action: Mouse pressed left at (964, 227)
Screenshot: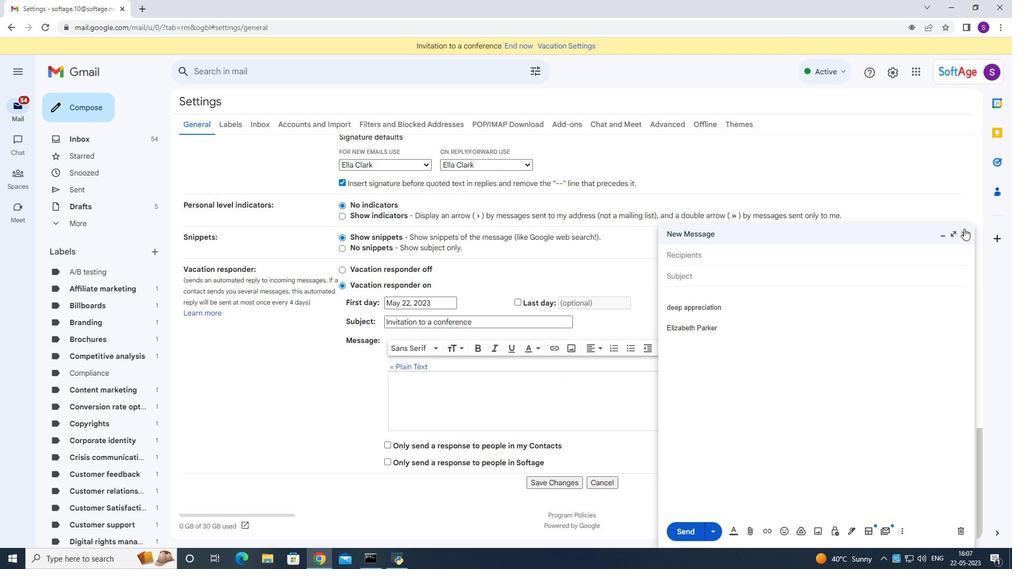 
Action: Mouse moved to (531, 478)
Screenshot: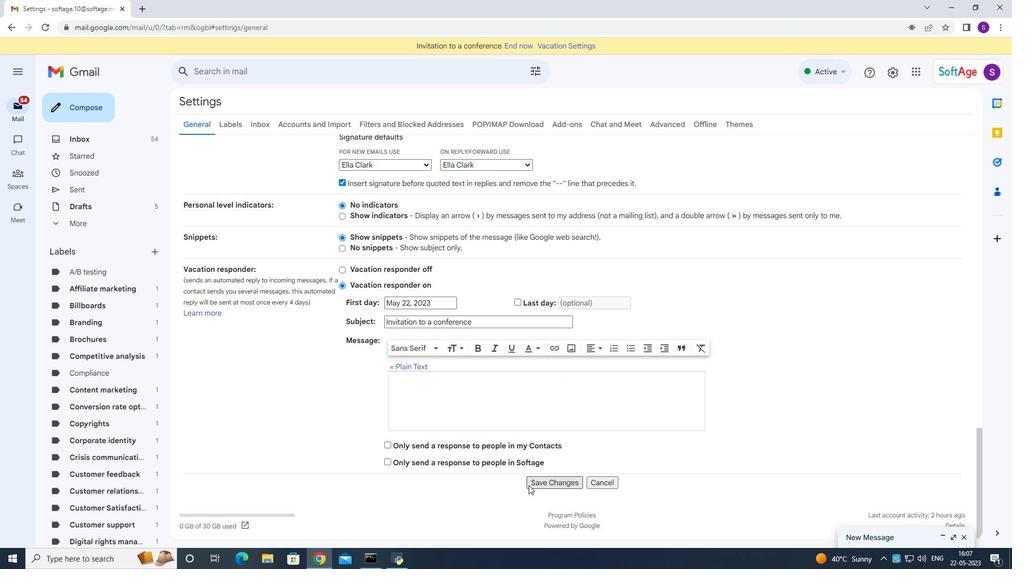 
Action: Mouse pressed left at (531, 478)
Screenshot: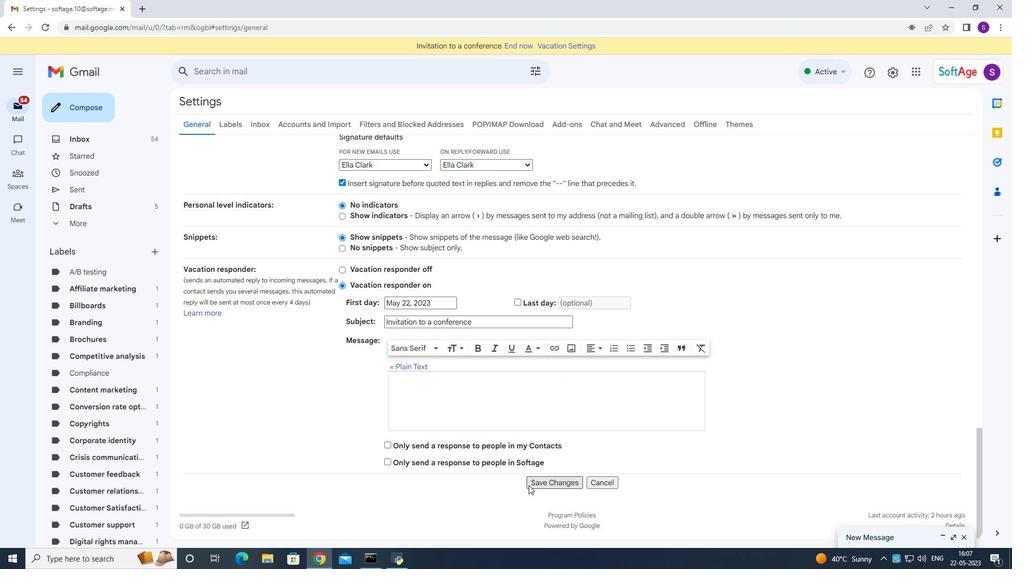 
Action: Mouse moved to (61, 110)
Screenshot: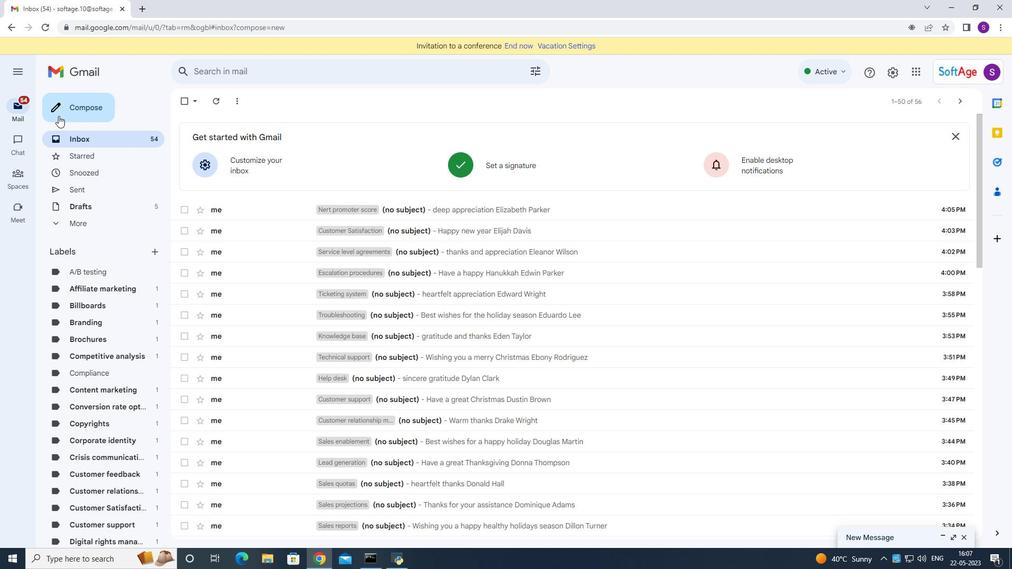 
Action: Mouse pressed left at (61, 110)
Screenshot: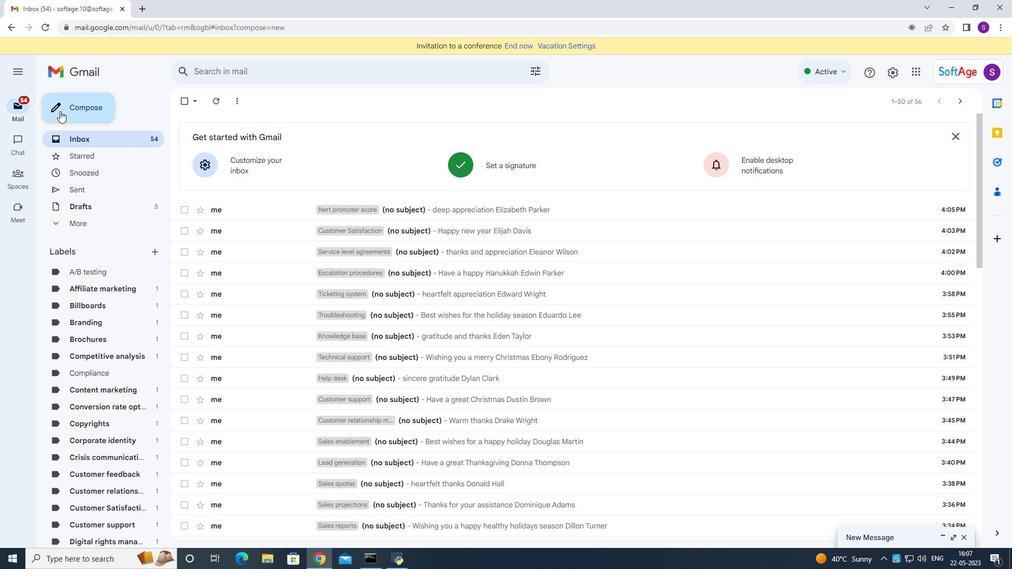 
Action: Mouse moved to (559, 266)
Screenshot: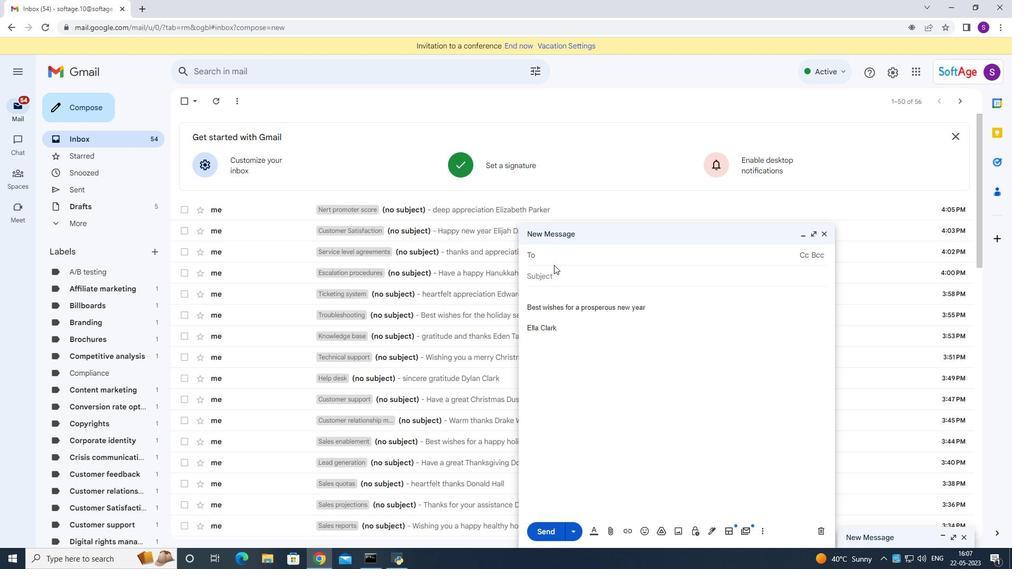 
Action: Key pressed <Key.shift>Softage.
Screenshot: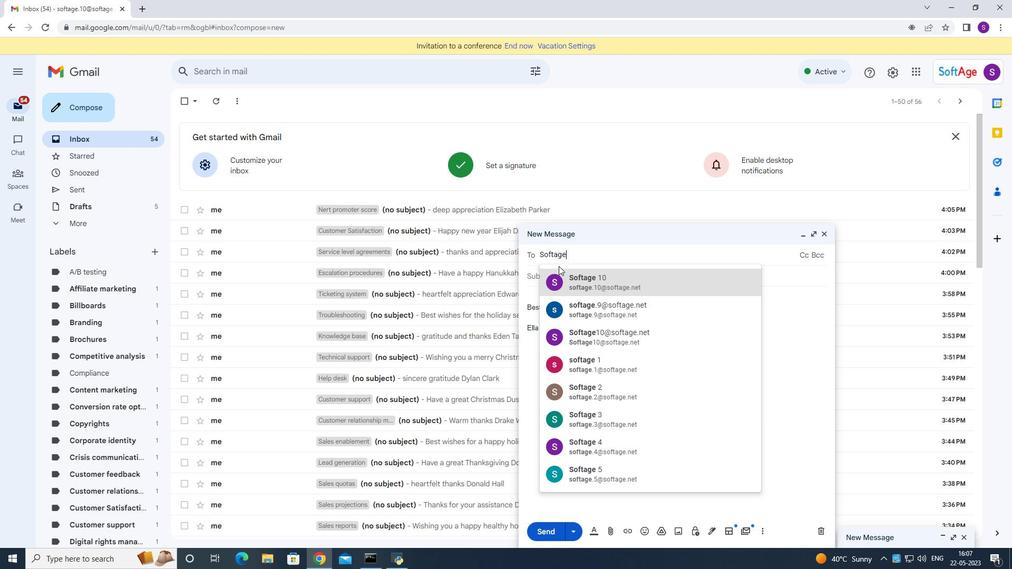 
Action: Mouse moved to (543, 258)
Screenshot: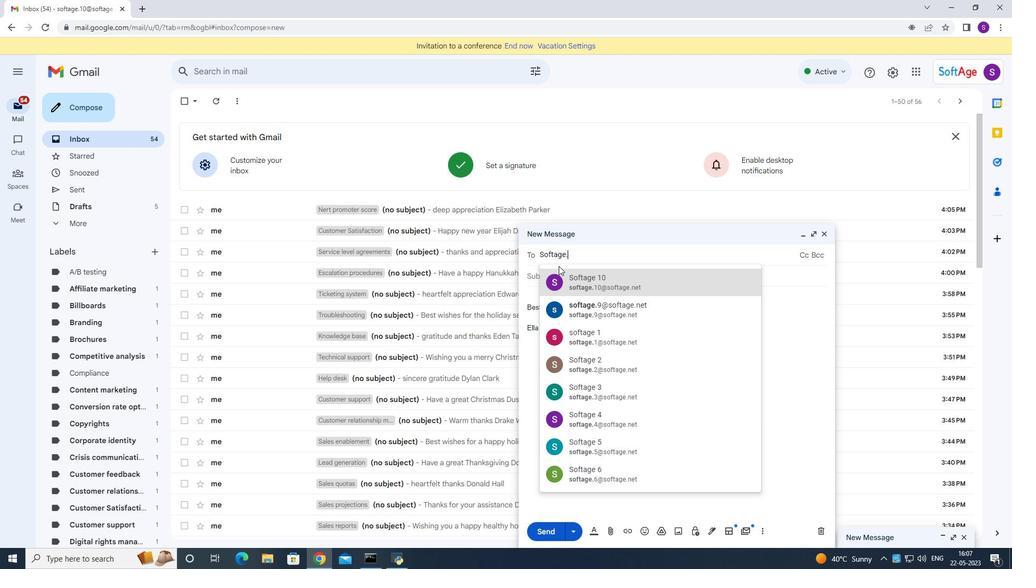 
Action: Key pressed 10<Key.shift>@softage<Key.shift><Key.shift><Key.shift><Key.shift><Key.shift><Key.shift><Key.shift><Key.shift><Key.shift><Key.shift><Key.shift><Key.shift><Key.shift><Key.shift><Key.shift><Key.shift><Key.shift><Key.shift><Key.shift><Key.shift><Key.shift><Key.shift><Key.shift><Key.shift><Key.shift><Key.shift><Key.shift><Key.shift>.net
Screenshot: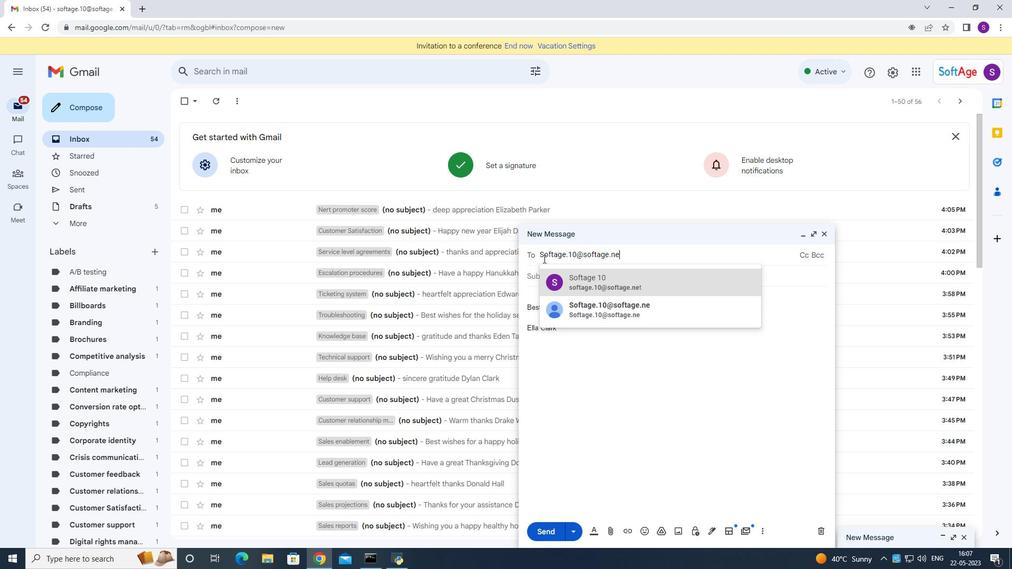 
Action: Mouse moved to (573, 283)
Screenshot: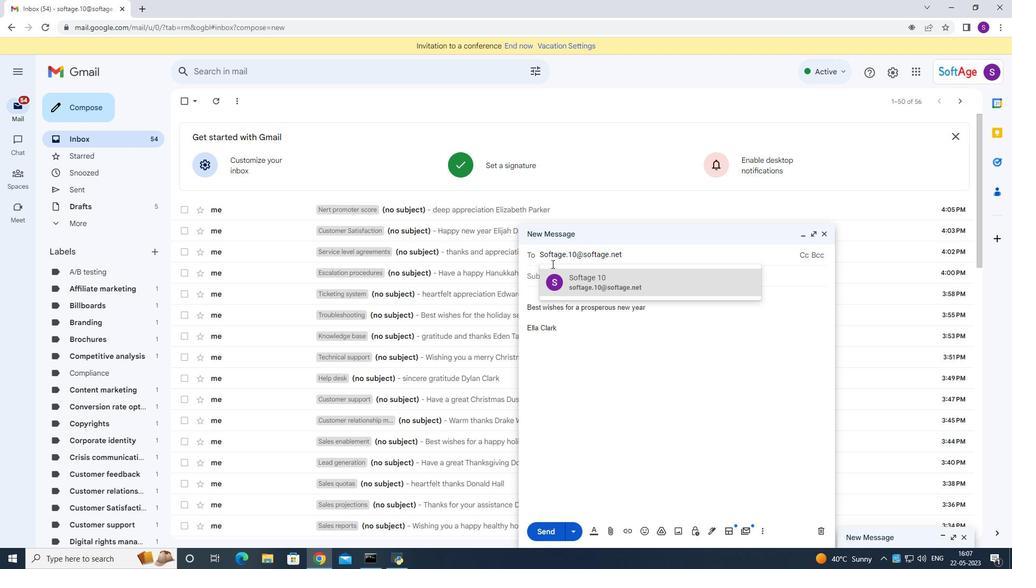 
Action: Mouse pressed left at (573, 283)
Screenshot: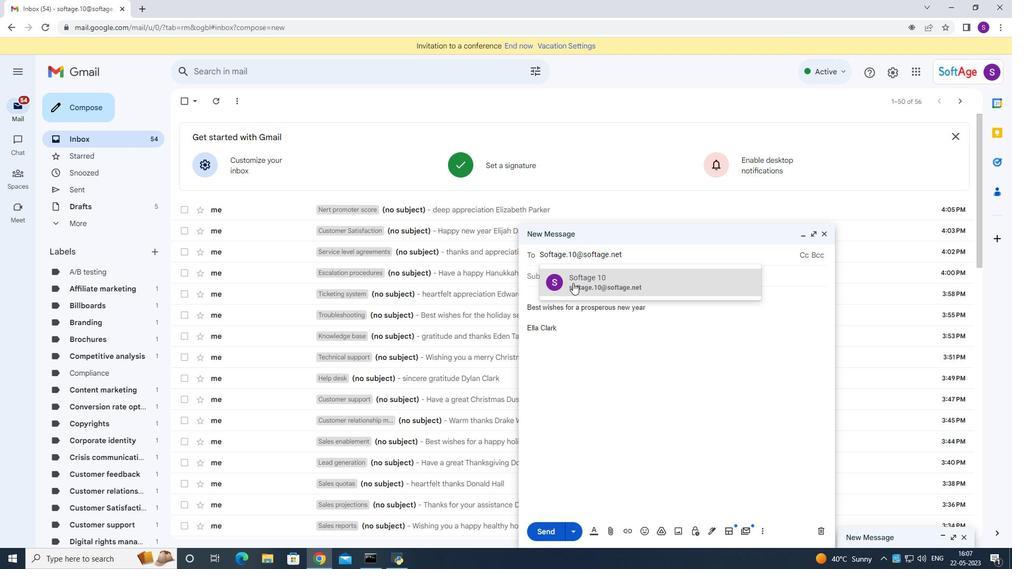 
Action: Mouse moved to (759, 532)
Screenshot: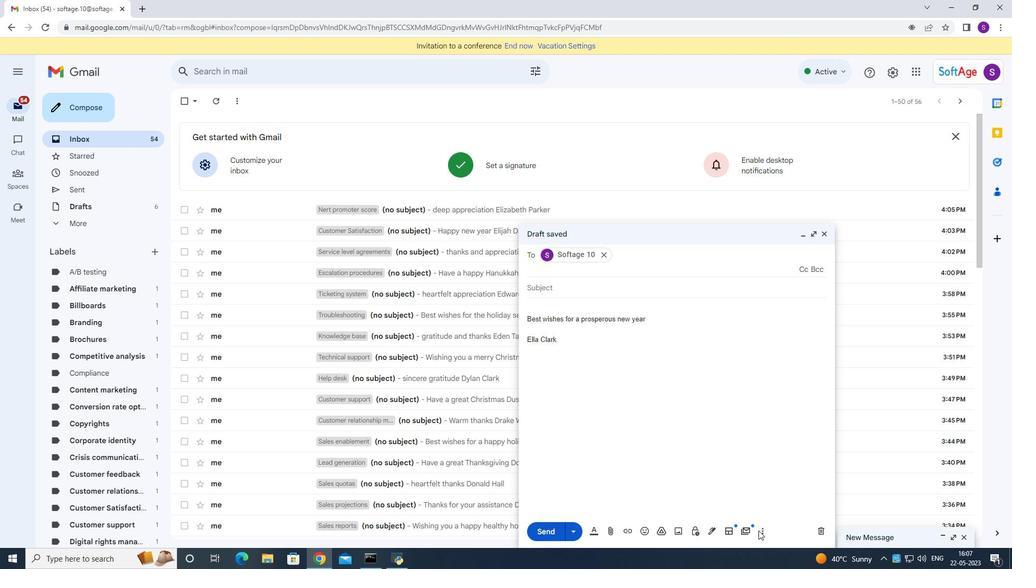 
Action: Mouse pressed left at (759, 532)
Screenshot: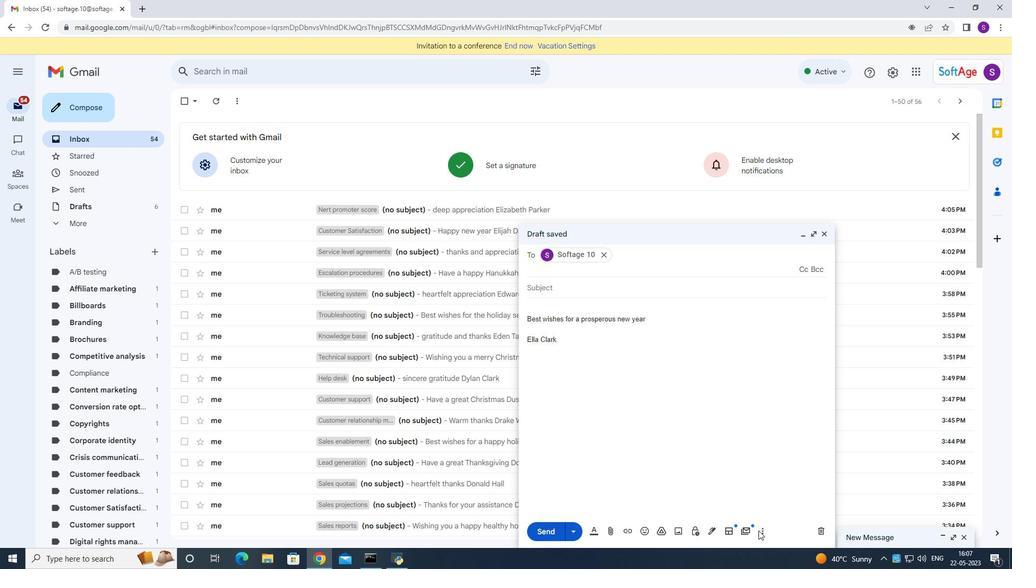 
Action: Mouse moved to (763, 527)
Screenshot: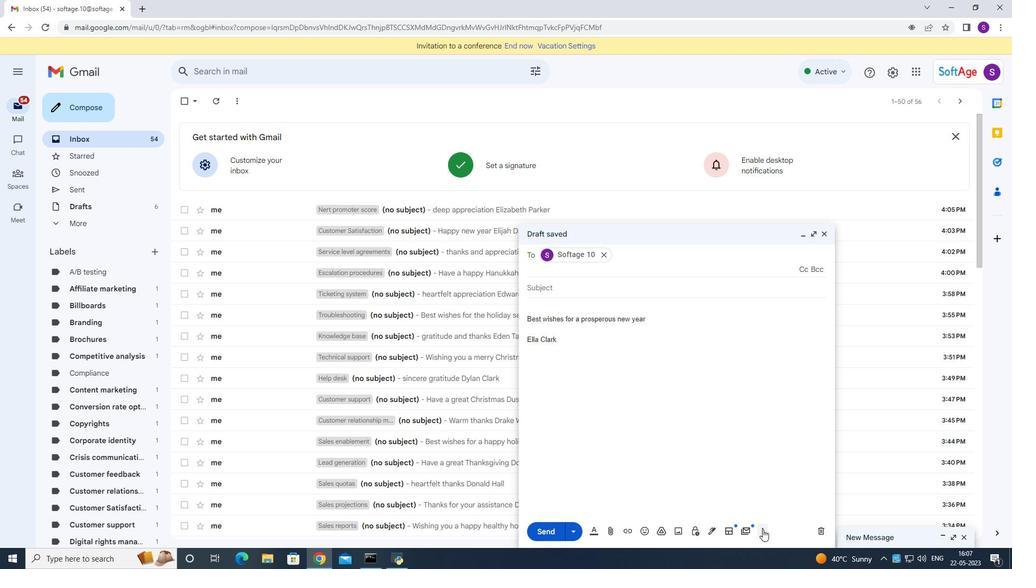 
Action: Mouse pressed left at (763, 527)
Screenshot: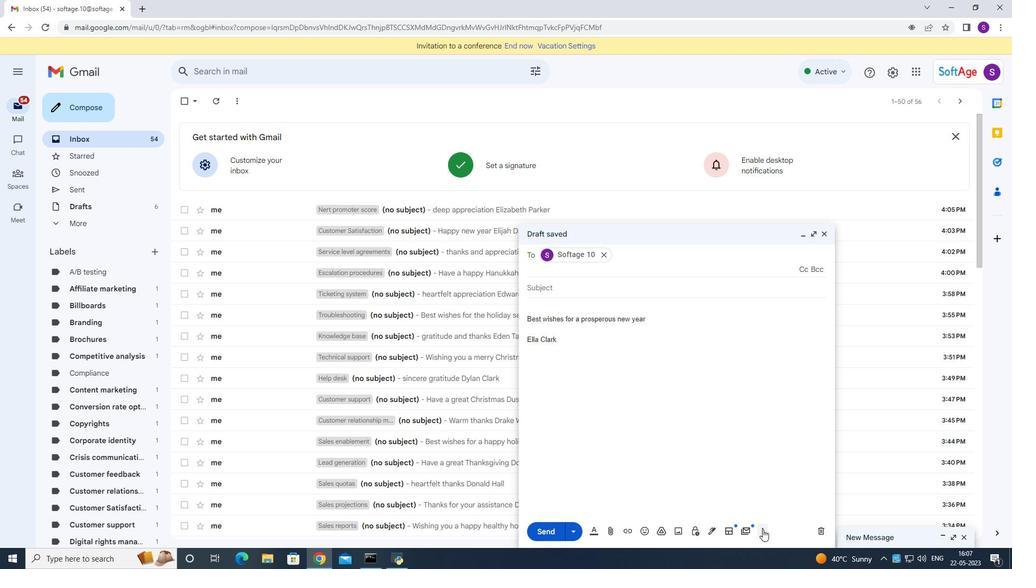 
Action: Mouse moved to (781, 439)
Screenshot: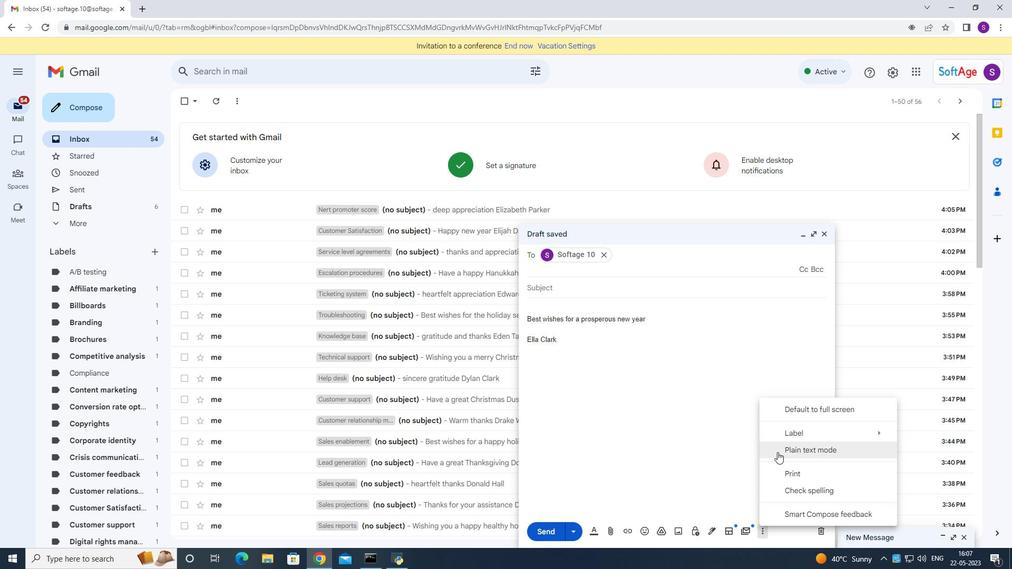 
Action: Mouse pressed left at (781, 439)
Screenshot: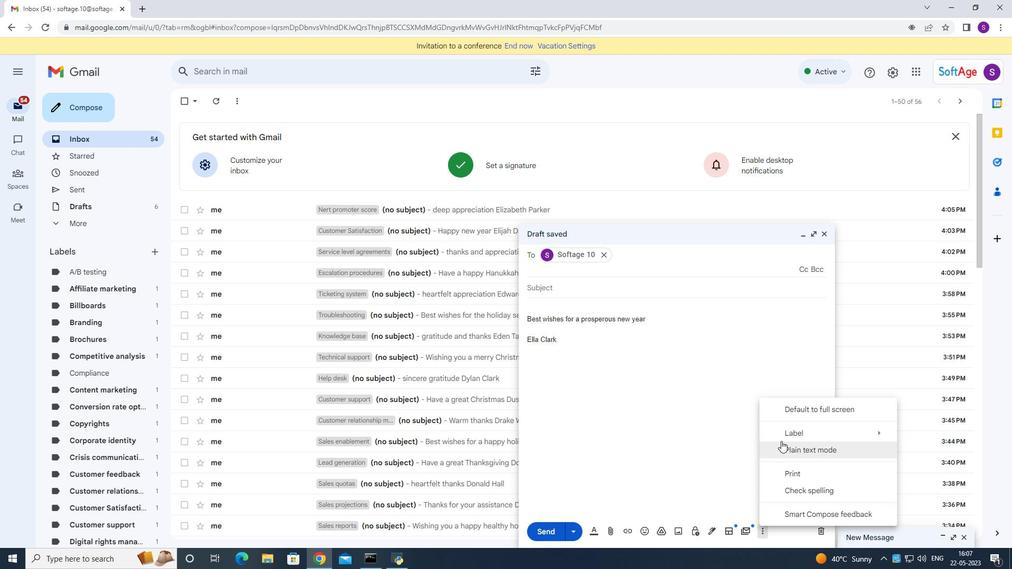 
Action: Mouse moved to (645, 411)
Screenshot: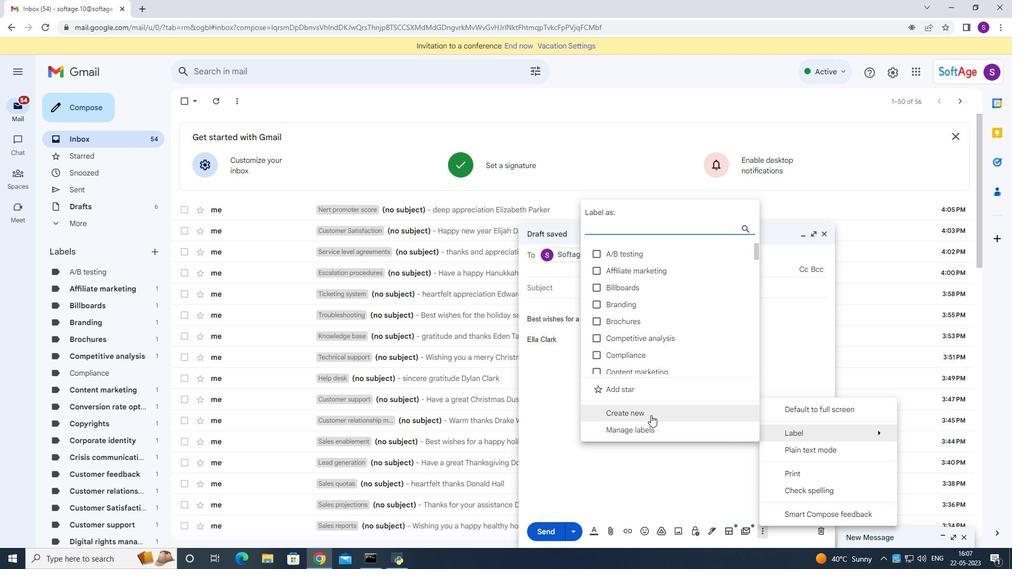 
Action: Mouse pressed left at (645, 411)
Screenshot: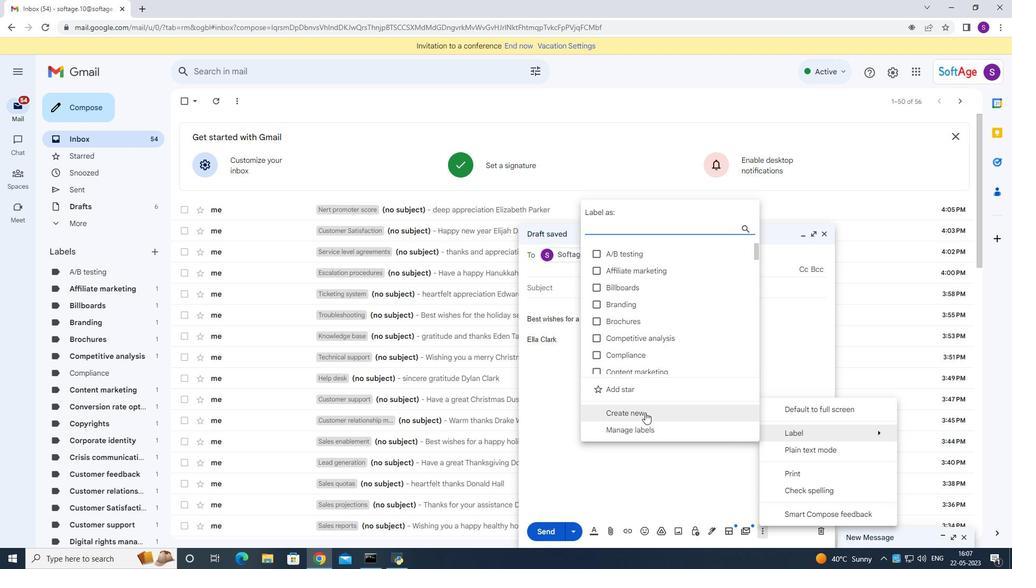 
Action: Mouse moved to (642, 411)
Screenshot: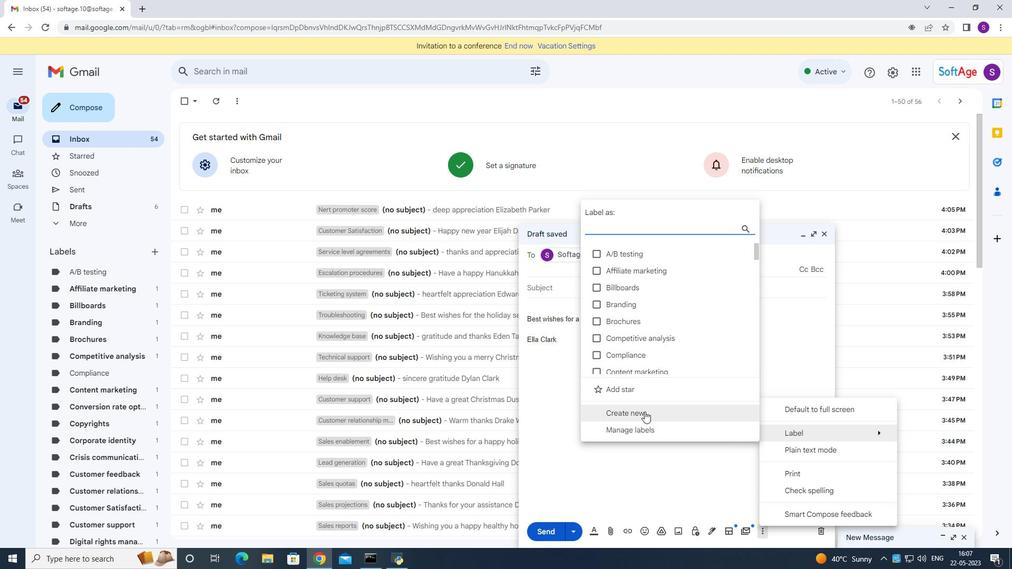 
Action: Key pressed <Key.shift>Employee<Key.space>engagement
Screenshot: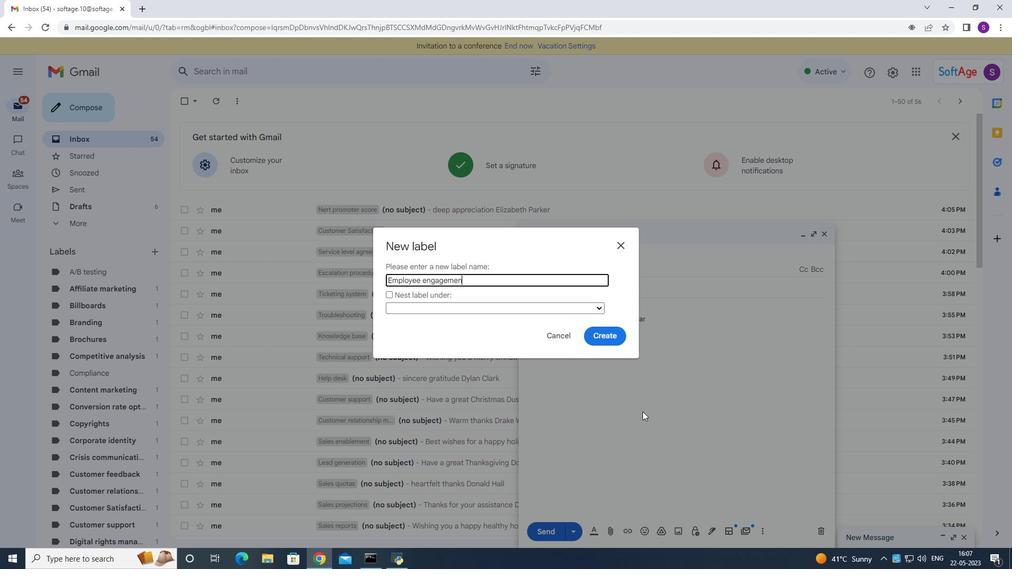 
Action: Mouse moved to (599, 333)
Screenshot: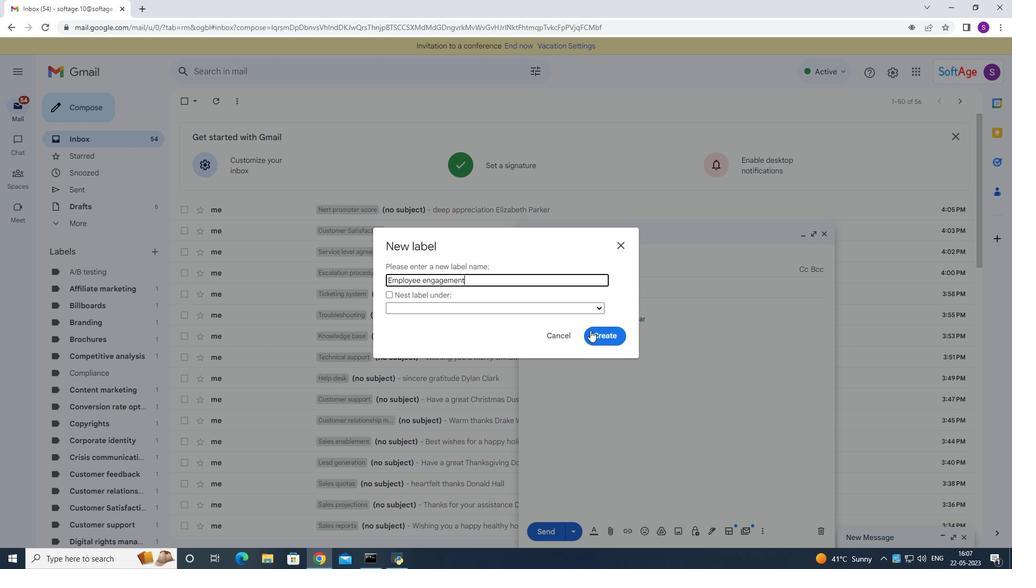 
Action: Mouse pressed left at (599, 333)
Screenshot: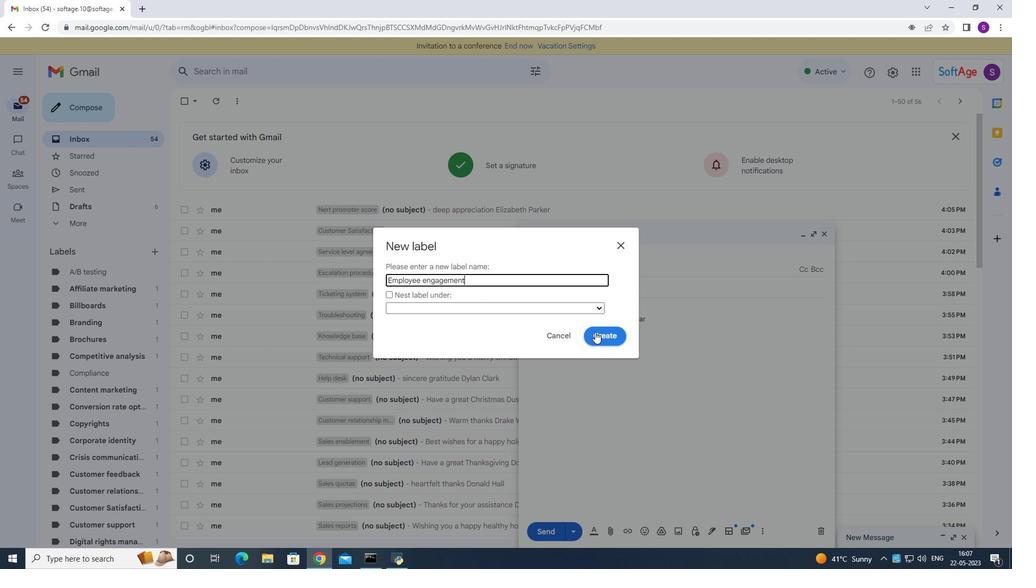 
Action: Mouse moved to (541, 526)
Screenshot: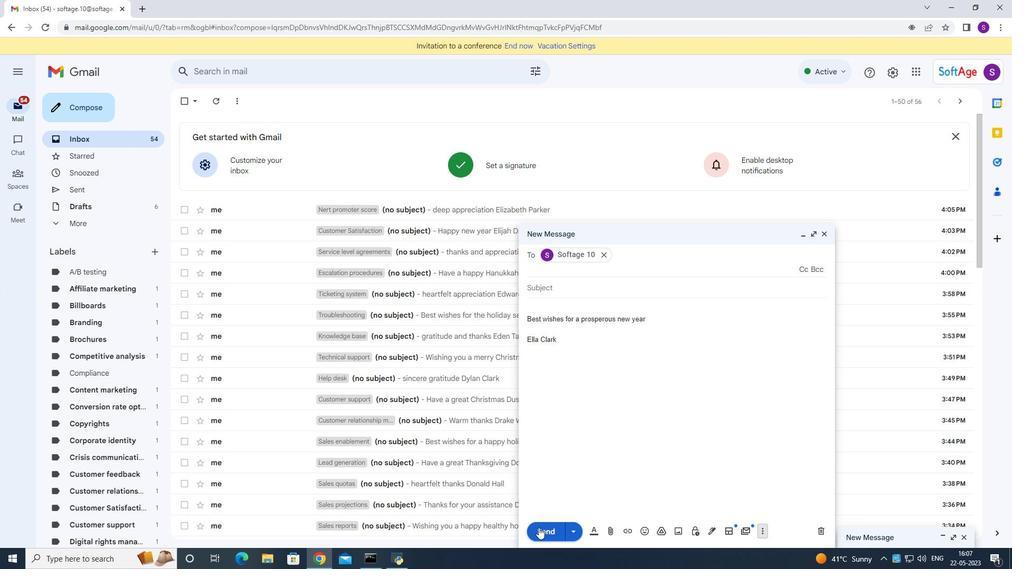 
Action: Mouse pressed left at (541, 526)
Screenshot: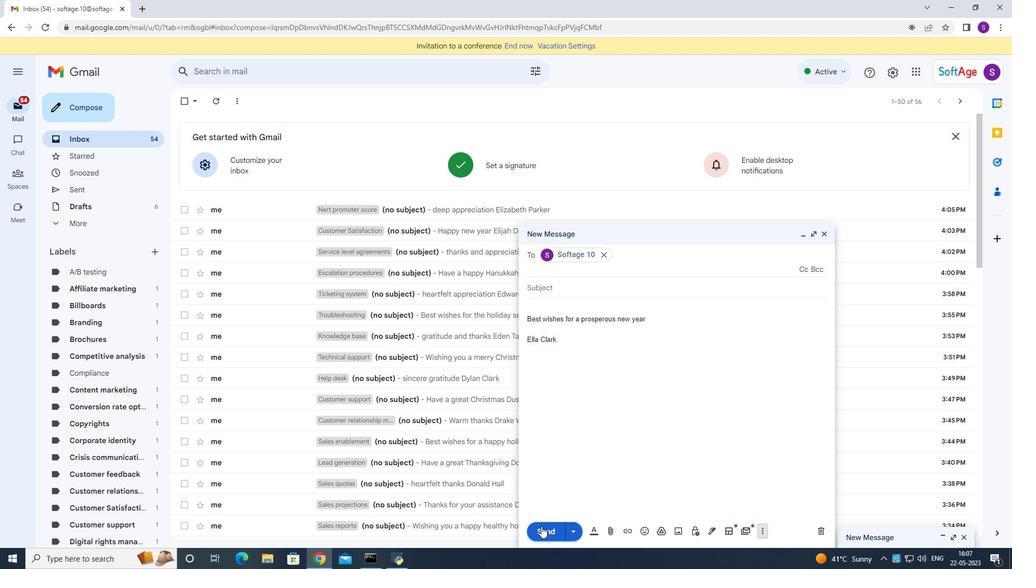 
Action: Mouse moved to (592, 398)
Screenshot: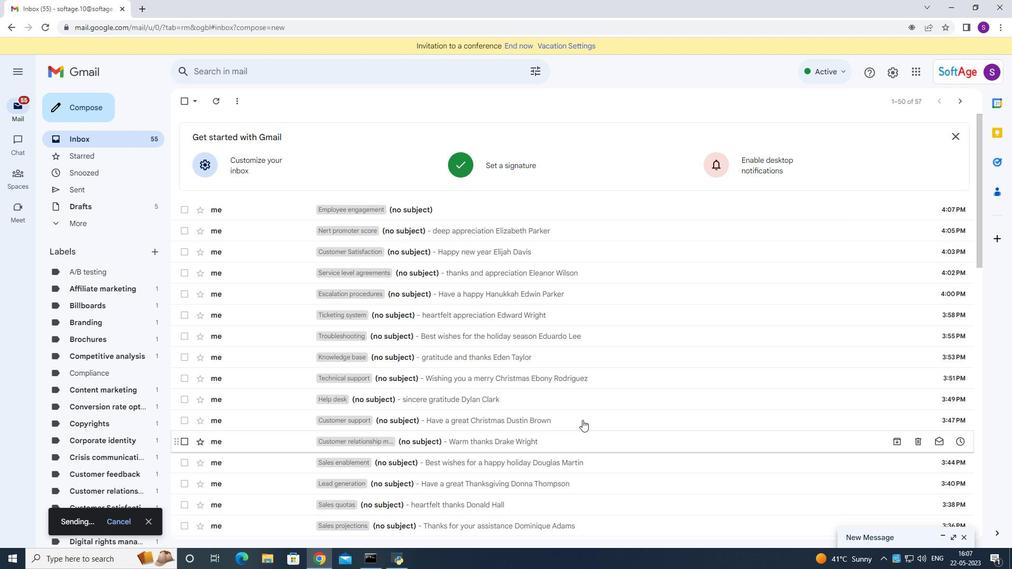
